 Task: Create a due date automation trigger when advanced on, 2 days after a card is due add fields without custom field "Resume" set to a date not in this month at 11:00 AM.
Action: Mouse moved to (816, 240)
Screenshot: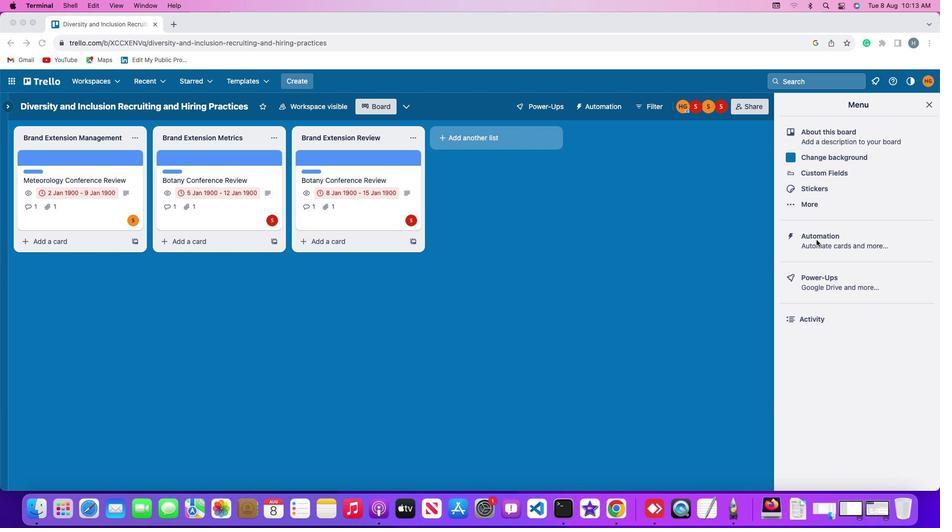 
Action: Mouse pressed left at (816, 240)
Screenshot: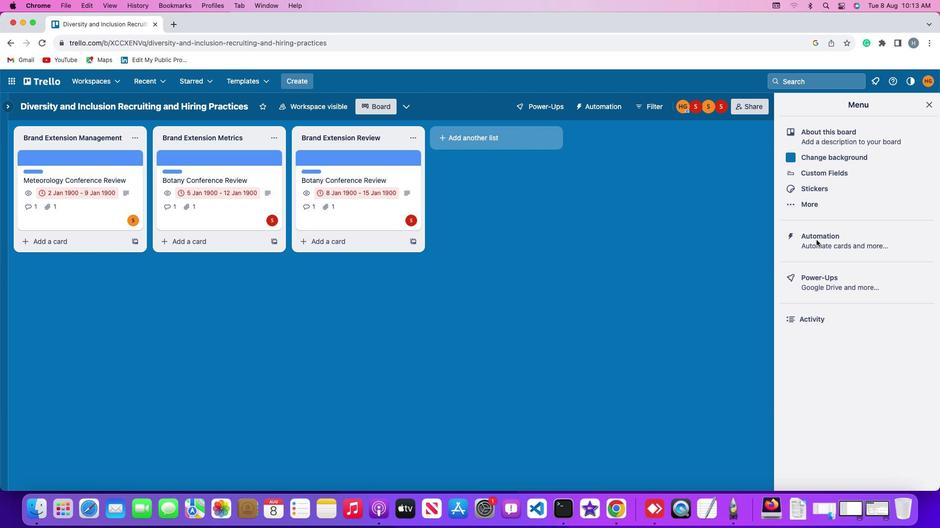 
Action: Mouse pressed left at (816, 240)
Screenshot: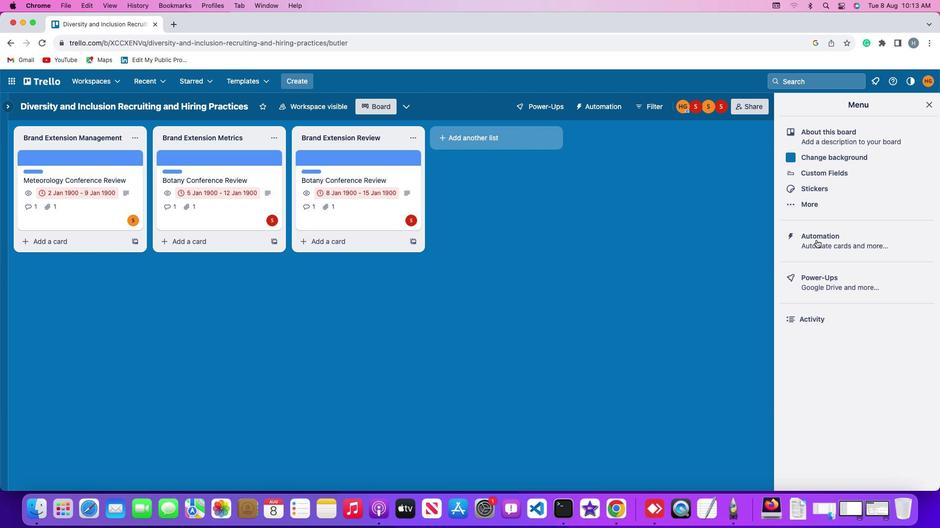
Action: Mouse moved to (66, 233)
Screenshot: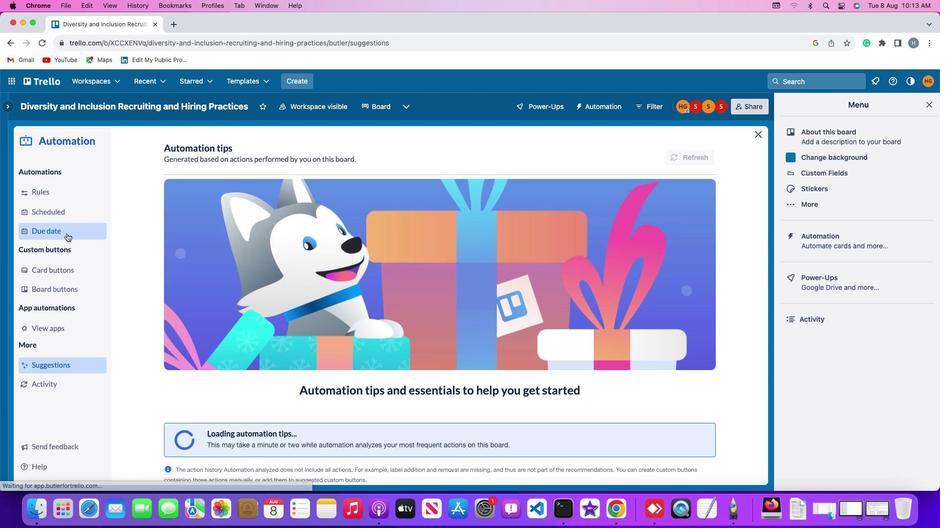 
Action: Mouse pressed left at (66, 233)
Screenshot: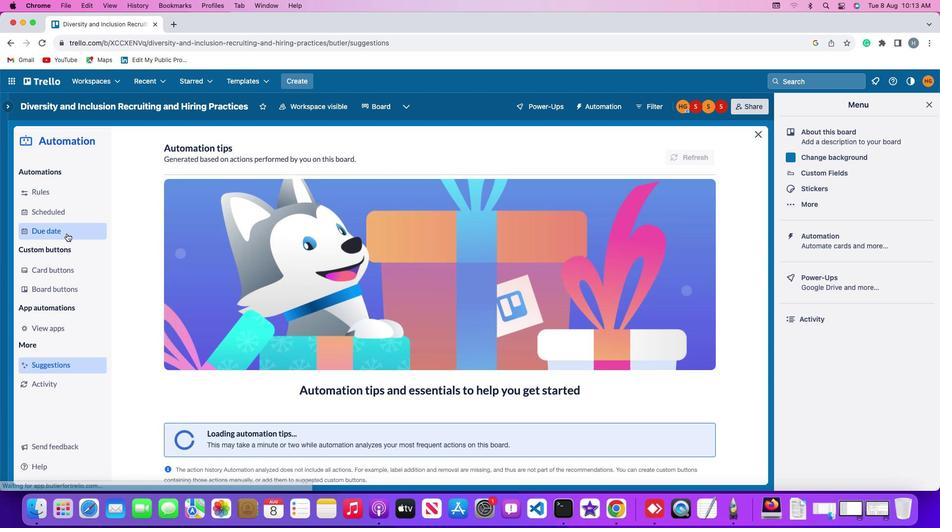 
Action: Mouse moved to (648, 150)
Screenshot: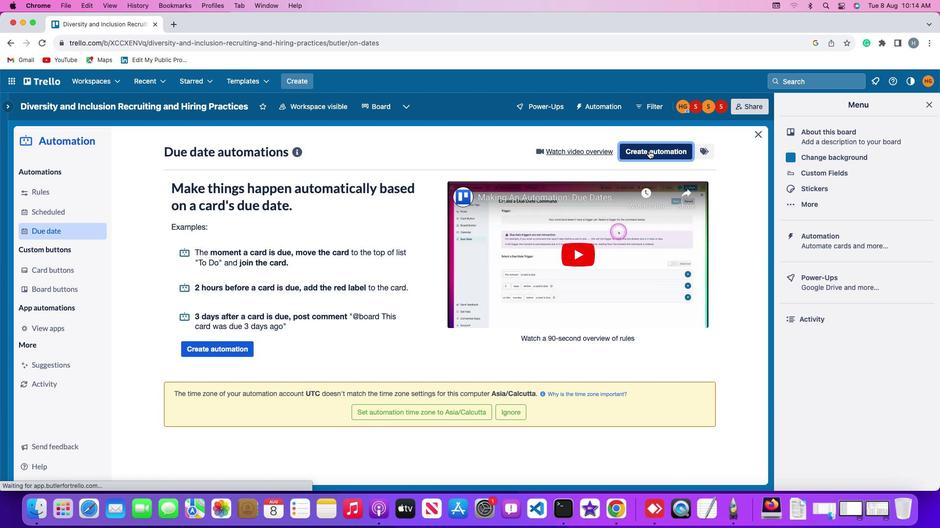 
Action: Mouse pressed left at (648, 150)
Screenshot: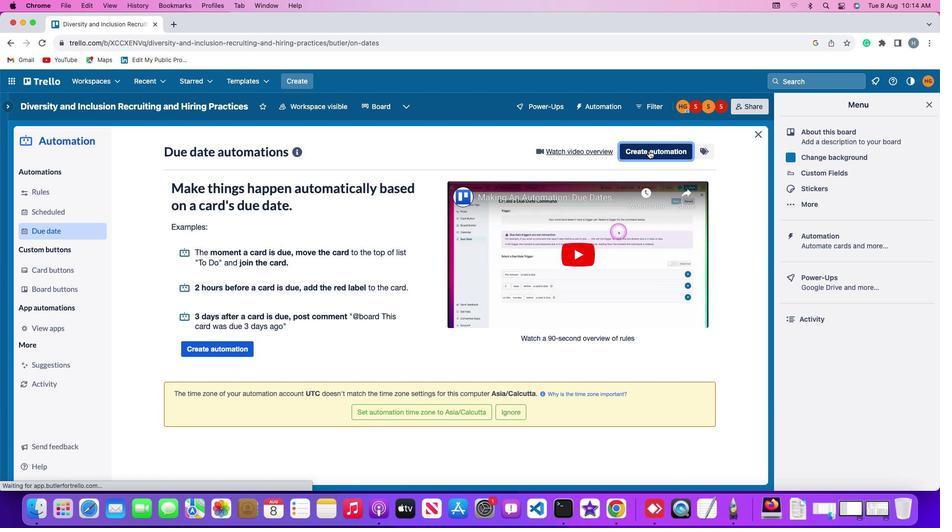 
Action: Mouse moved to (269, 244)
Screenshot: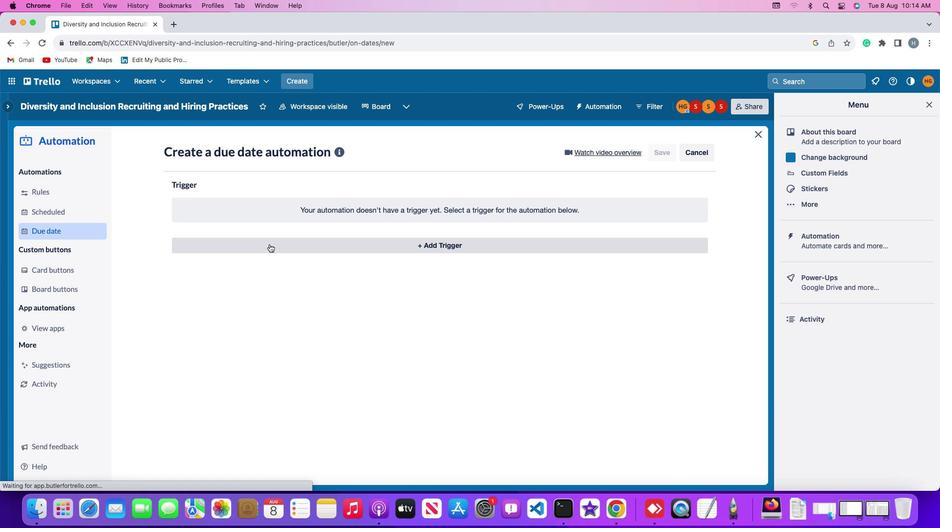 
Action: Mouse pressed left at (269, 244)
Screenshot: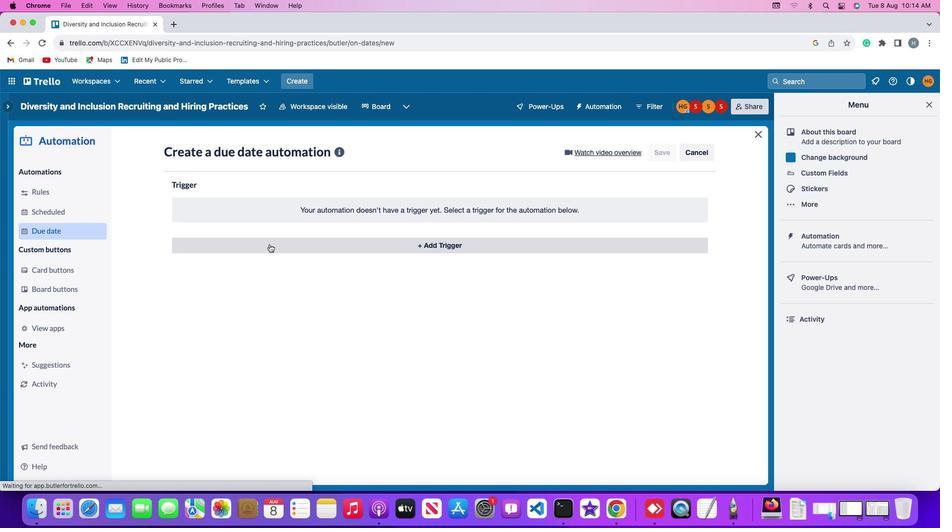 
Action: Mouse moved to (188, 392)
Screenshot: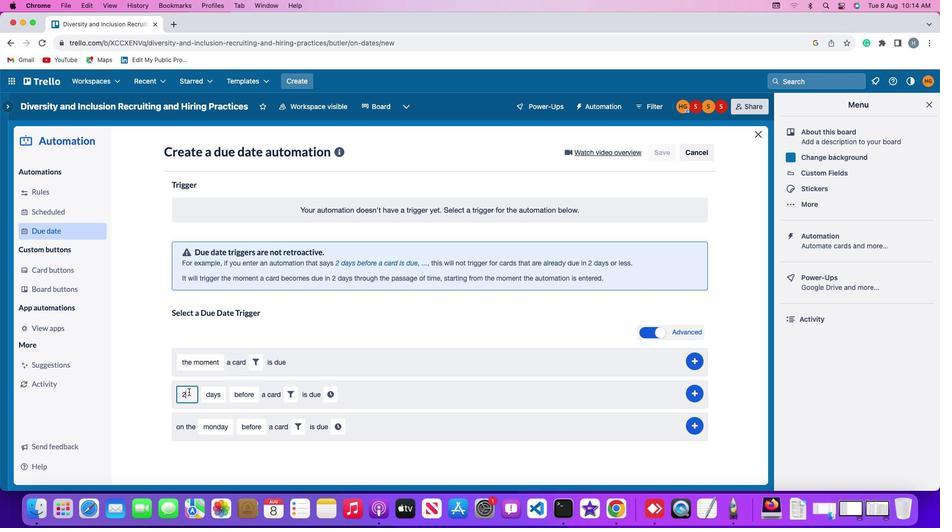 
Action: Mouse pressed left at (188, 392)
Screenshot: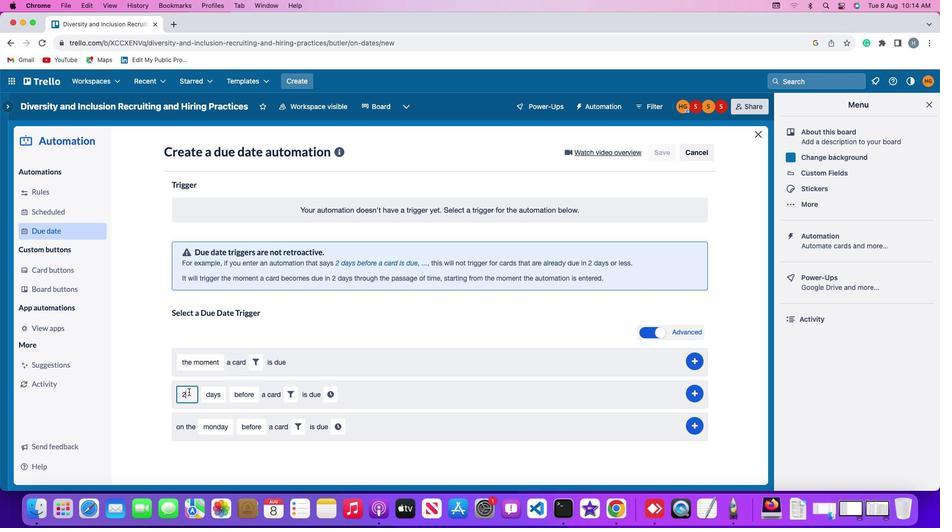 
Action: Mouse moved to (188, 392)
Screenshot: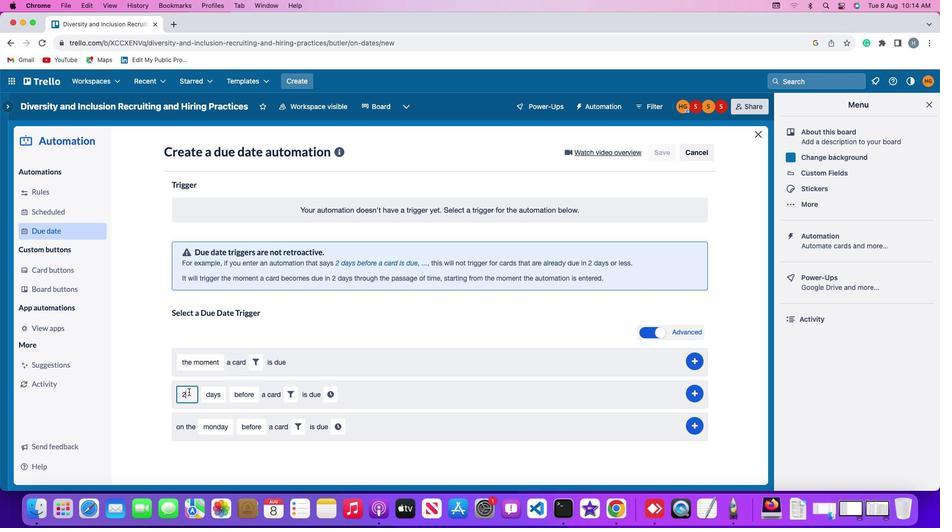 
Action: Key pressed Key.backspace
Screenshot: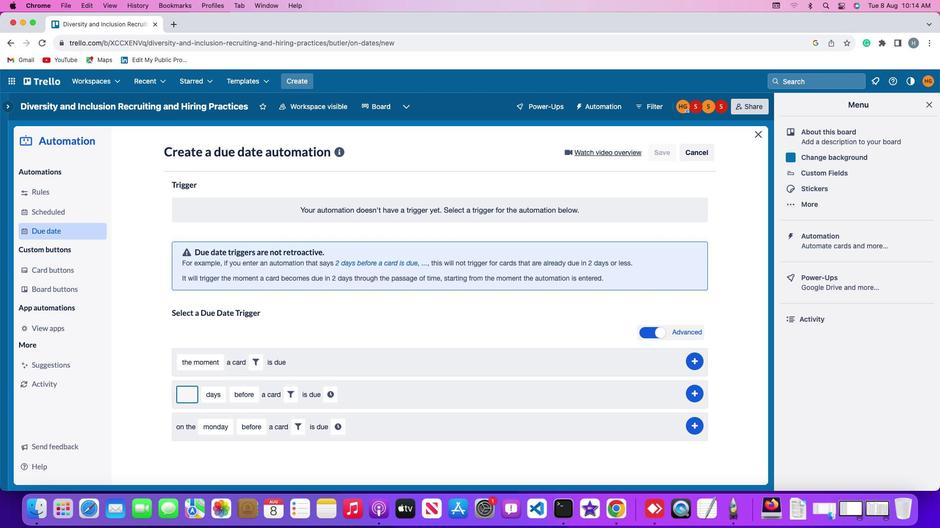 
Action: Mouse moved to (189, 394)
Screenshot: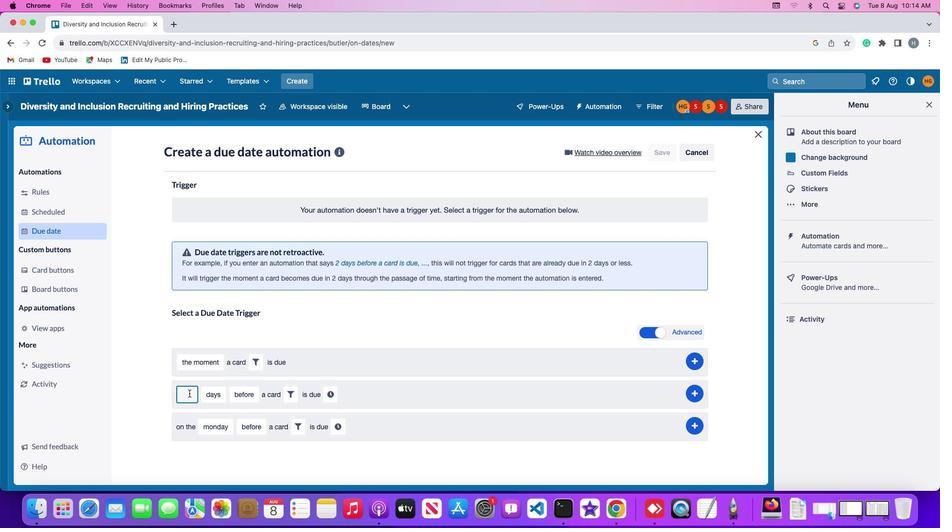 
Action: Key pressed '2'
Screenshot: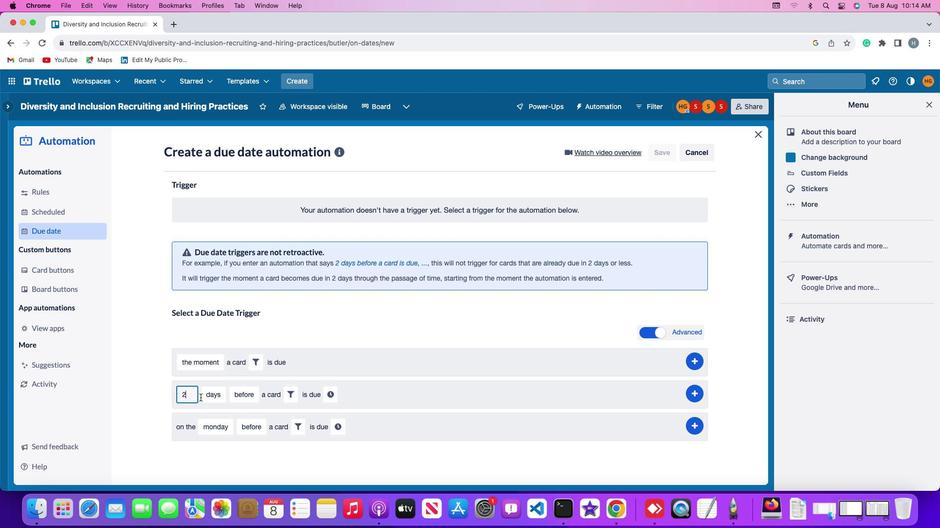 
Action: Mouse moved to (219, 397)
Screenshot: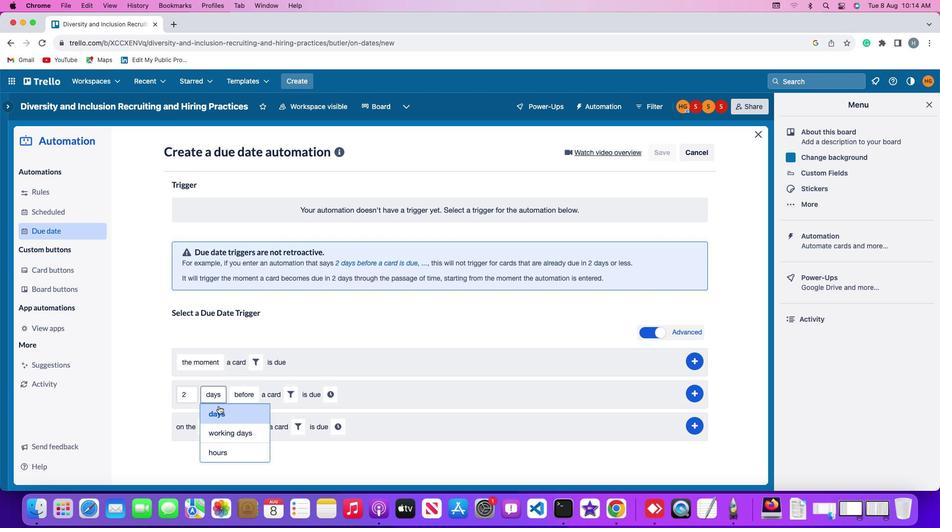
Action: Mouse pressed left at (219, 397)
Screenshot: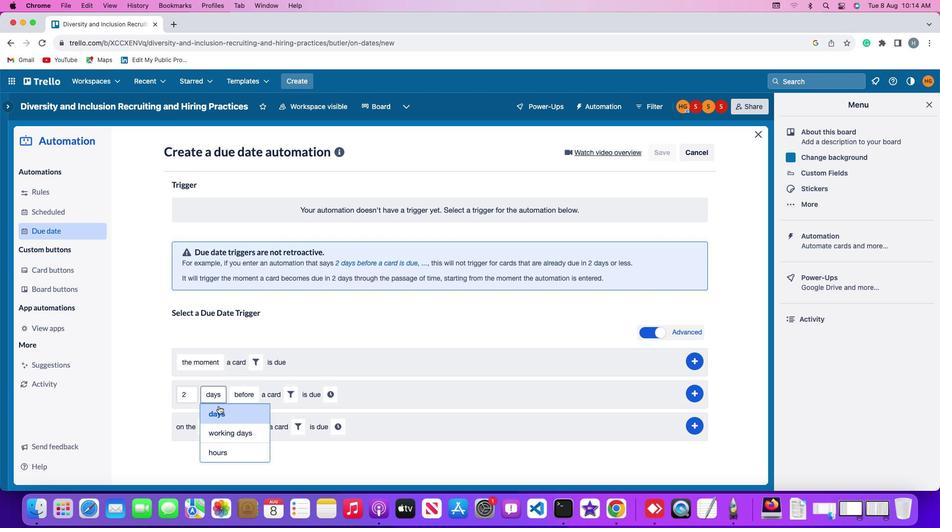 
Action: Mouse moved to (218, 418)
Screenshot: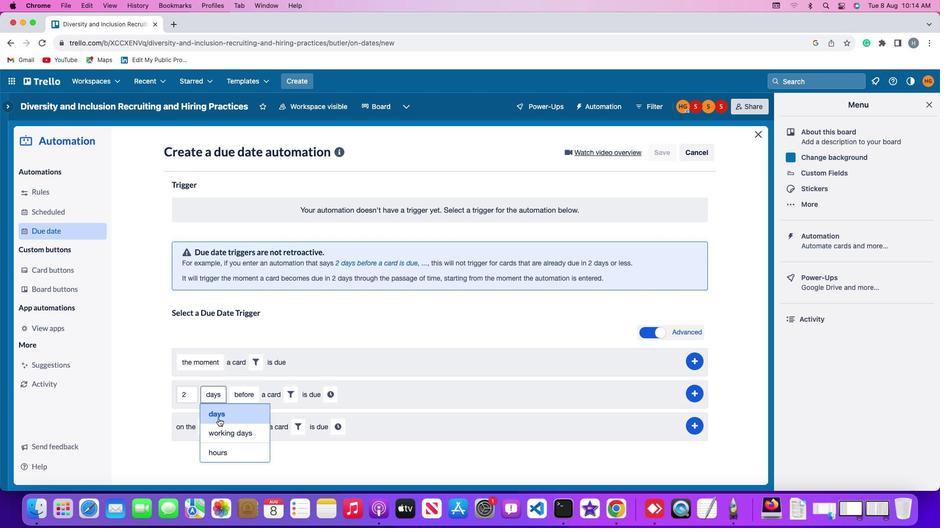 
Action: Mouse pressed left at (218, 418)
Screenshot: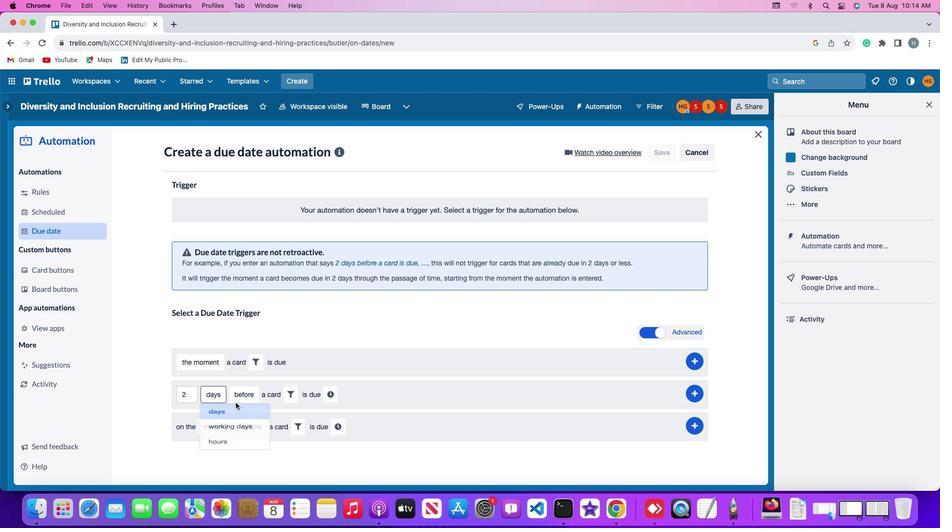 
Action: Mouse moved to (240, 398)
Screenshot: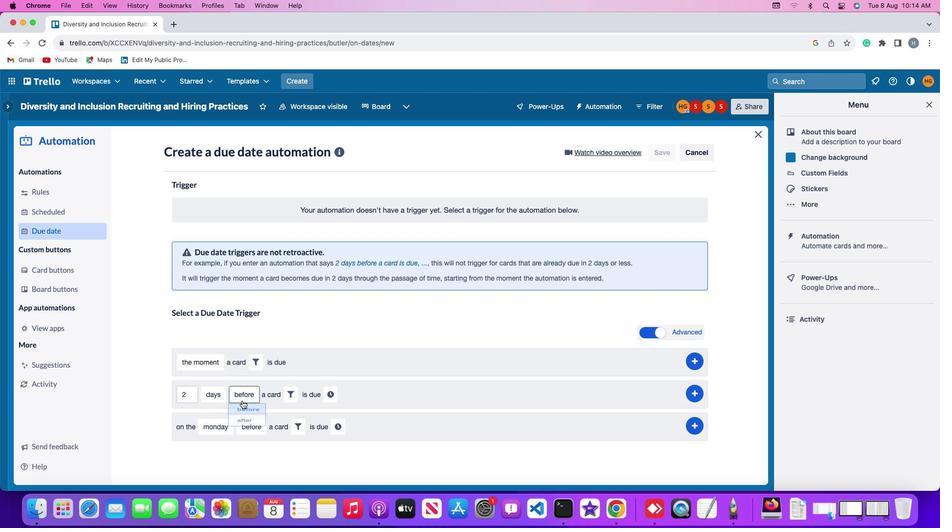 
Action: Mouse pressed left at (240, 398)
Screenshot: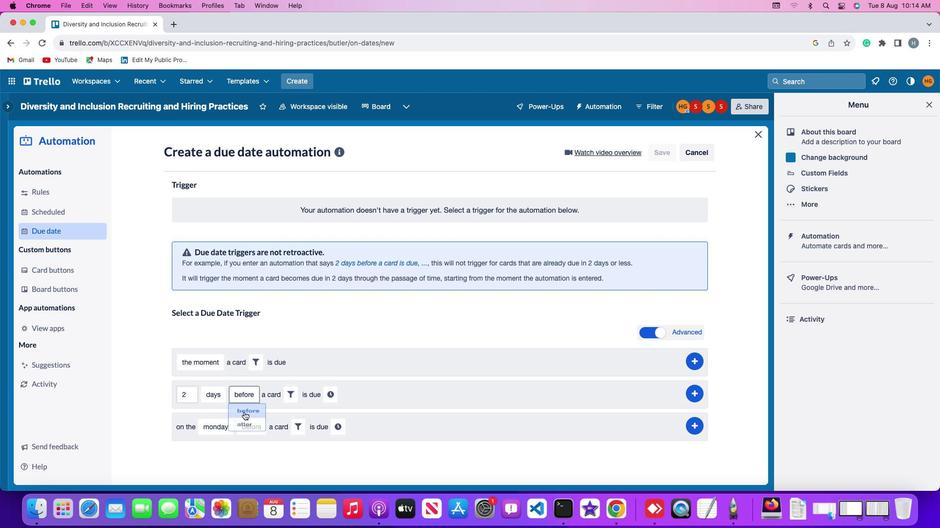 
Action: Mouse moved to (246, 432)
Screenshot: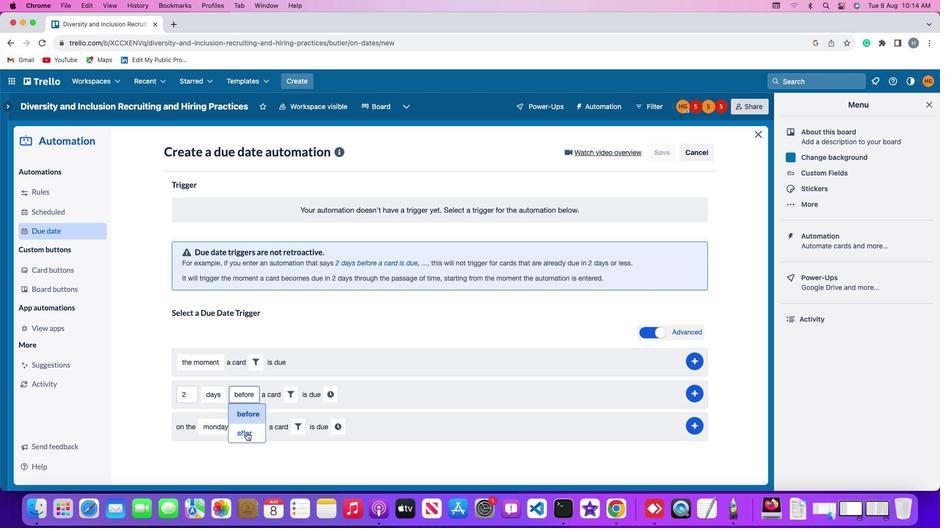 
Action: Mouse pressed left at (246, 432)
Screenshot: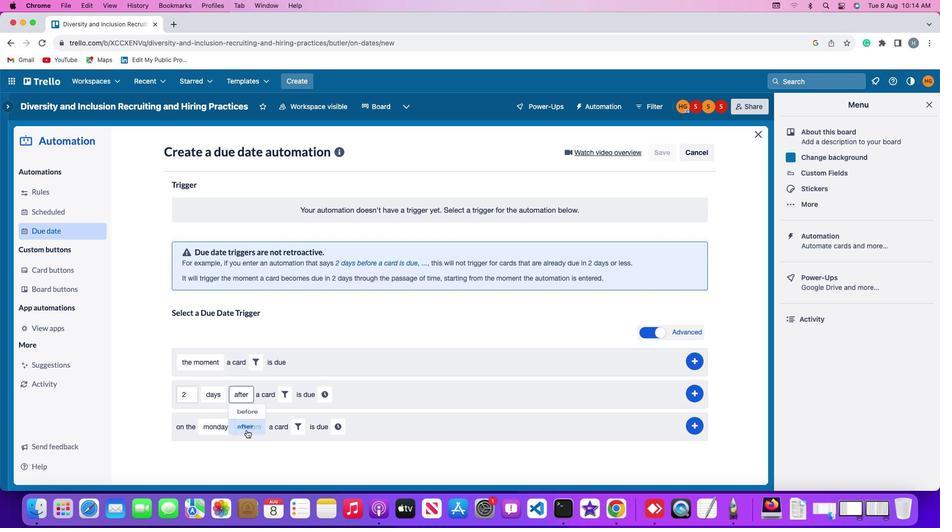 
Action: Mouse moved to (365, 399)
Screenshot: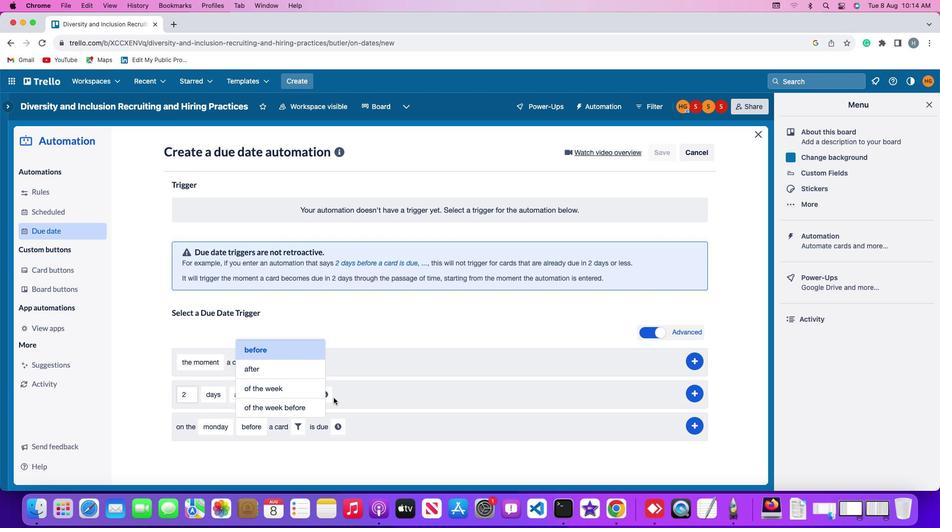 
Action: Mouse pressed left at (365, 399)
Screenshot: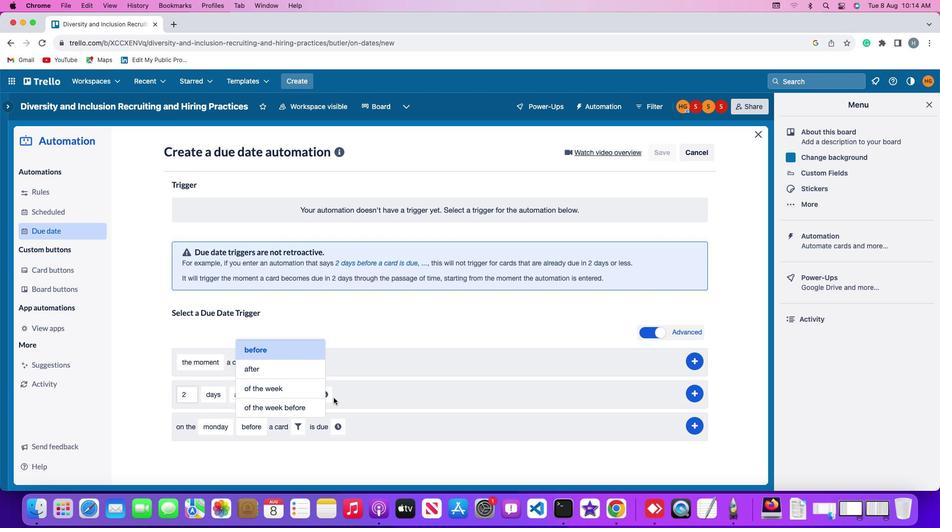 
Action: Mouse moved to (287, 395)
Screenshot: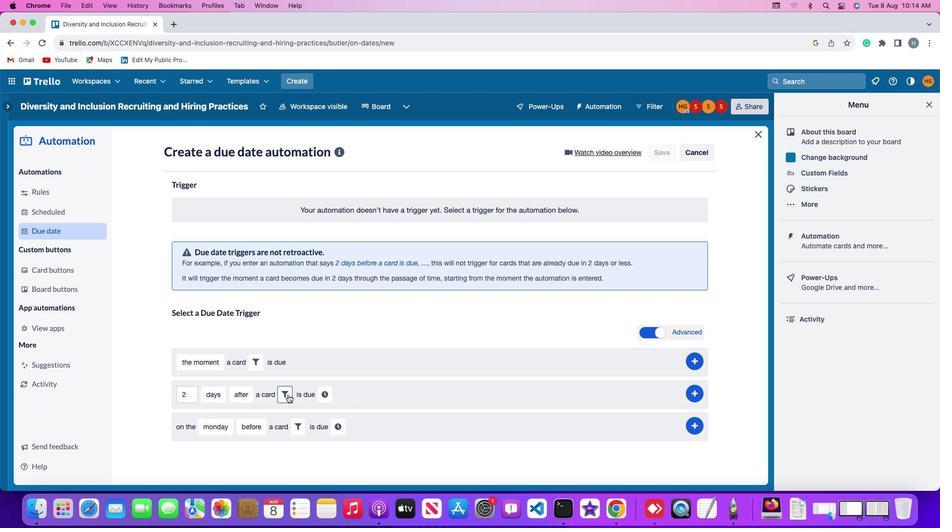 
Action: Mouse pressed left at (287, 395)
Screenshot: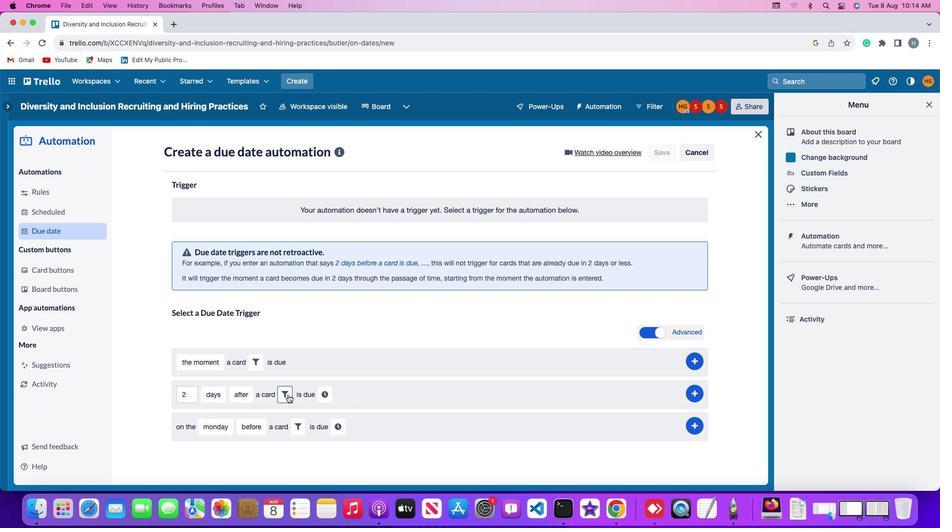 
Action: Mouse moved to (453, 420)
Screenshot: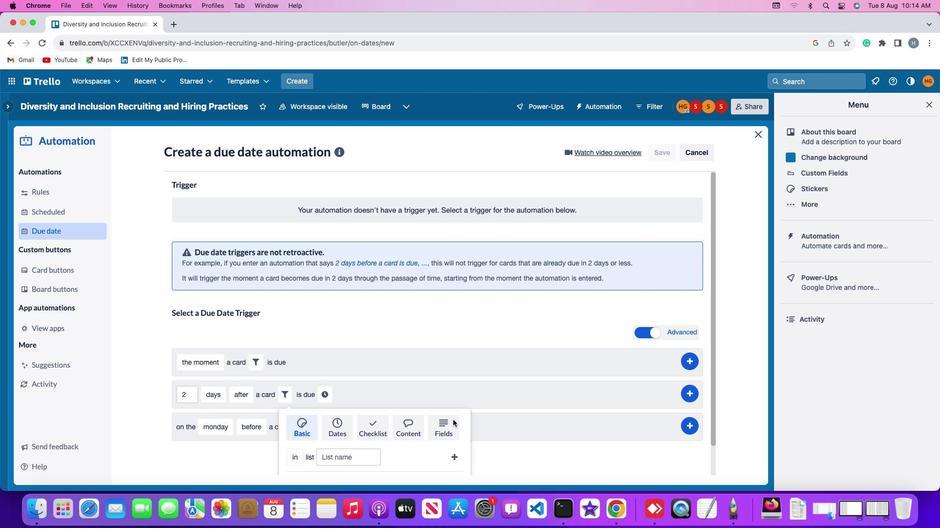 
Action: Mouse pressed left at (453, 420)
Screenshot: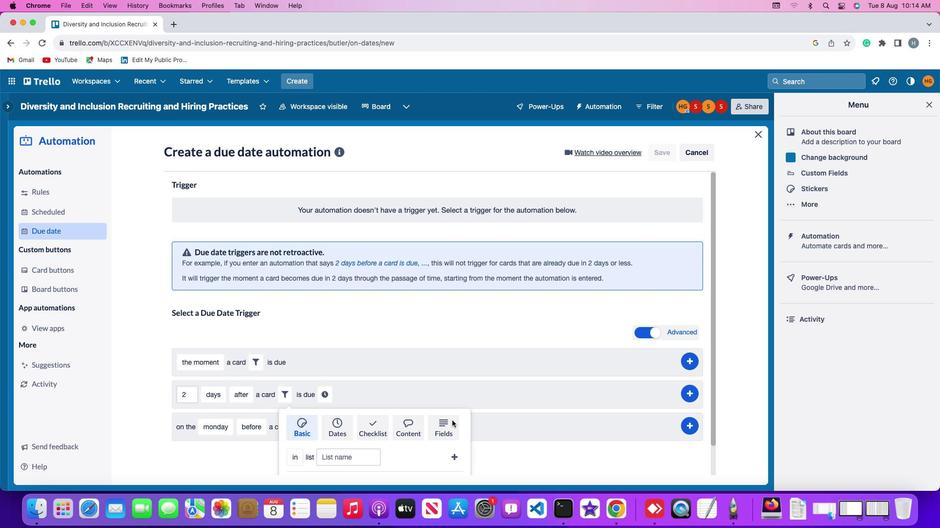 
Action: Mouse moved to (249, 458)
Screenshot: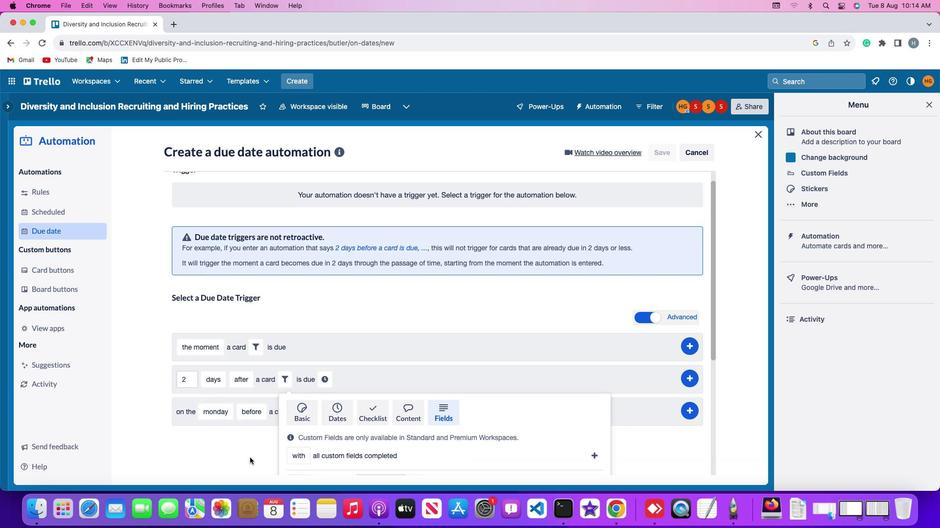 
Action: Mouse scrolled (249, 458) with delta (0, 0)
Screenshot: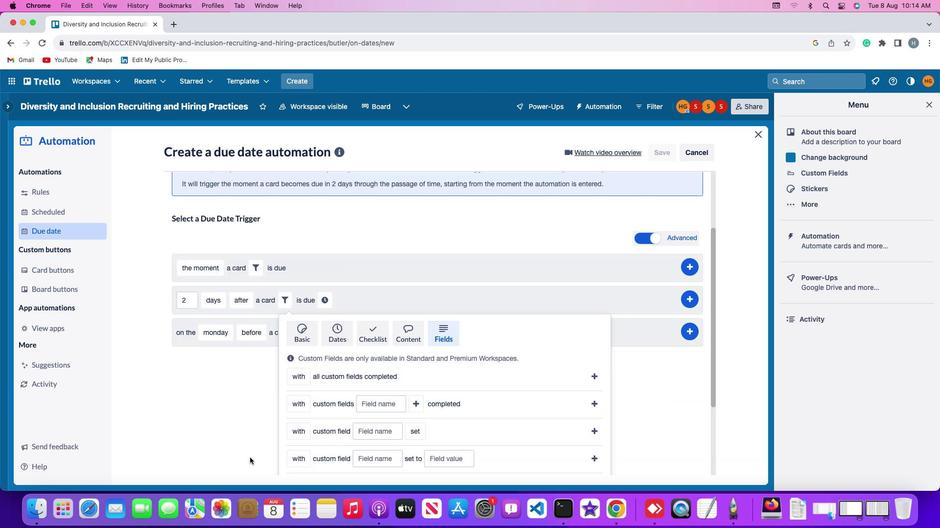 
Action: Mouse scrolled (249, 458) with delta (0, 0)
Screenshot: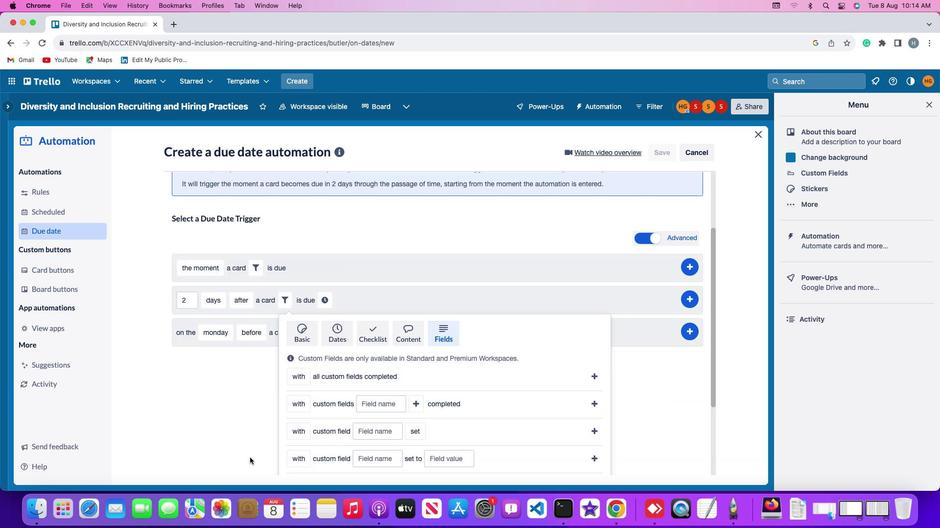 
Action: Mouse scrolled (249, 458) with delta (0, -1)
Screenshot: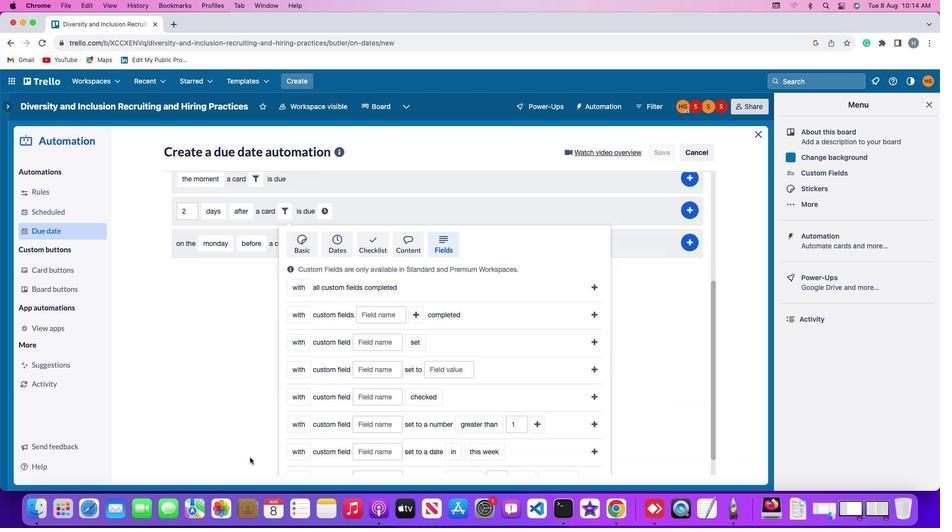 
Action: Mouse scrolled (249, 458) with delta (0, -2)
Screenshot: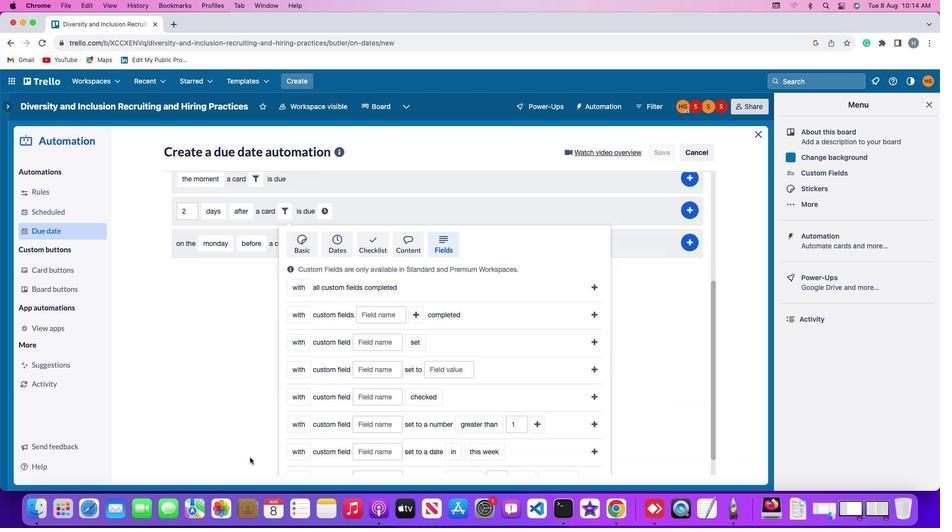 
Action: Mouse scrolled (249, 458) with delta (0, -2)
Screenshot: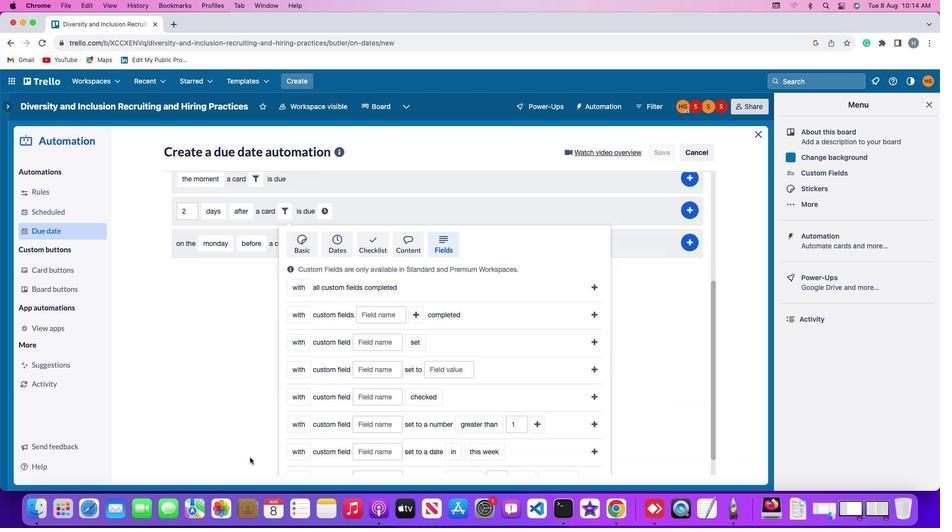 
Action: Mouse scrolled (249, 458) with delta (0, -3)
Screenshot: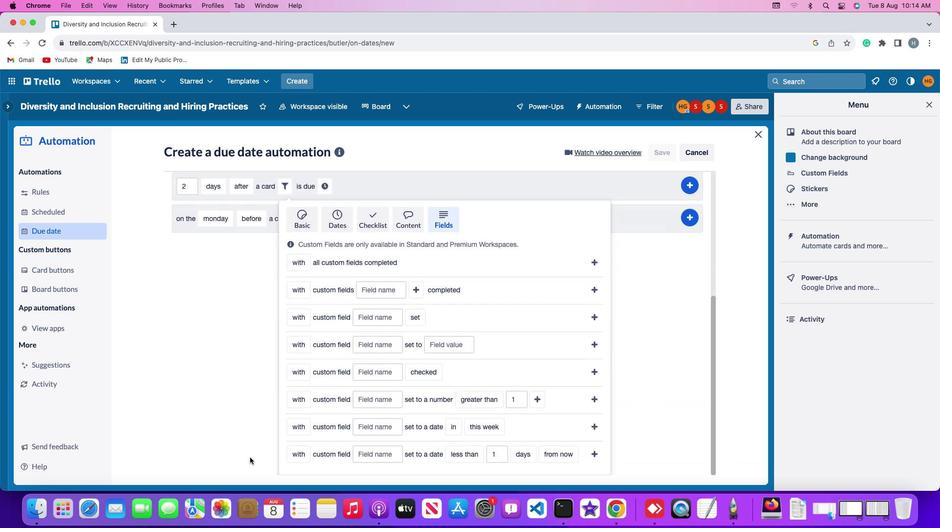 
Action: Mouse scrolled (249, 458) with delta (0, -3)
Screenshot: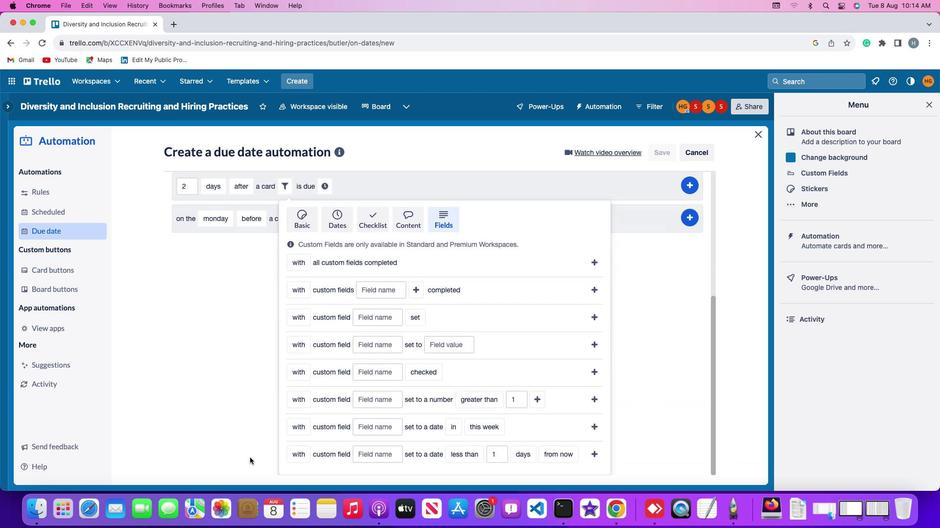
Action: Mouse scrolled (249, 458) with delta (0, 0)
Screenshot: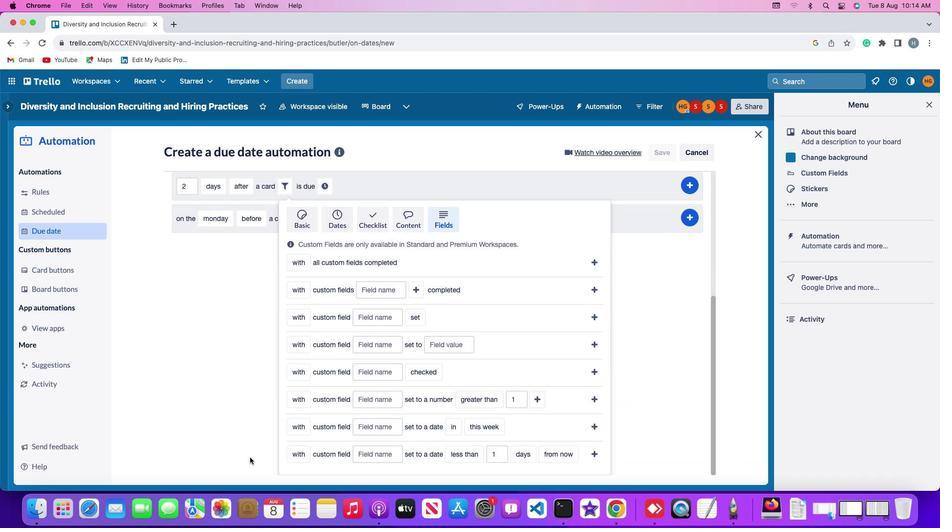
Action: Mouse scrolled (249, 458) with delta (0, 0)
Screenshot: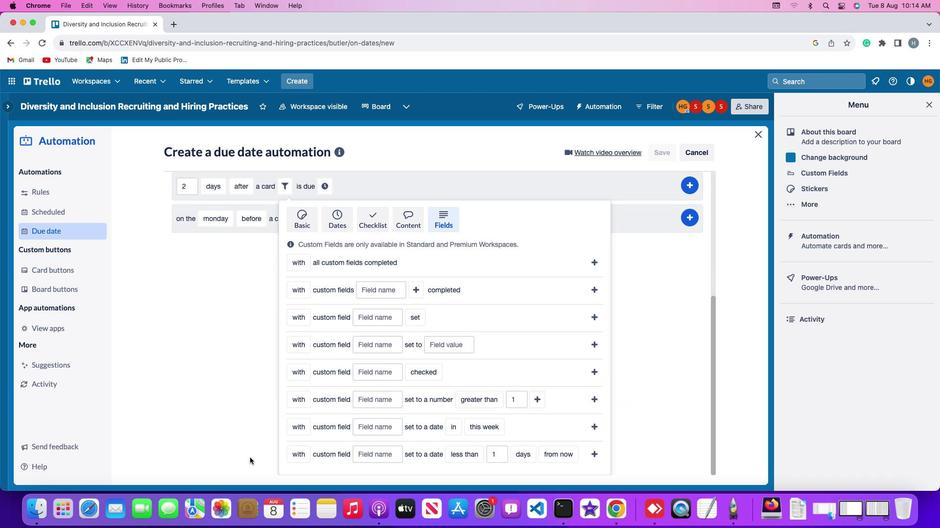 
Action: Mouse scrolled (249, 458) with delta (0, -1)
Screenshot: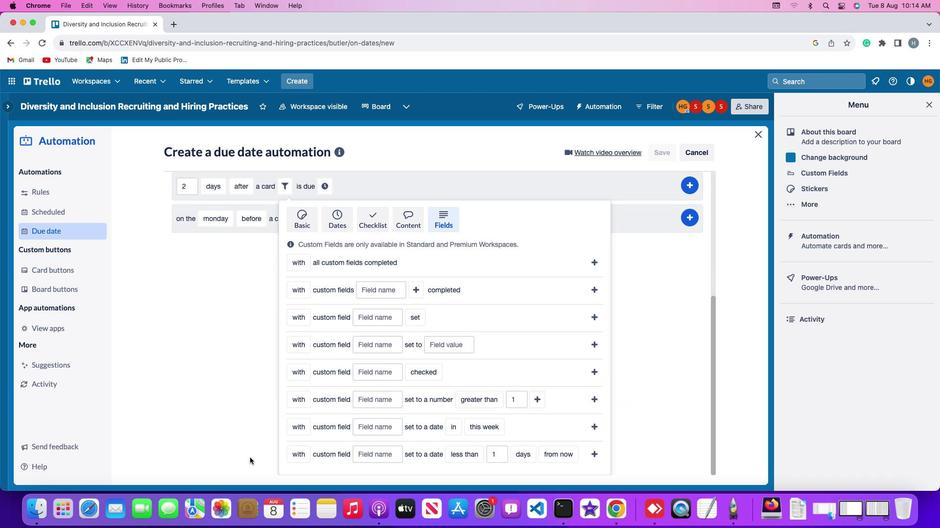 
Action: Mouse scrolled (249, 458) with delta (0, -2)
Screenshot: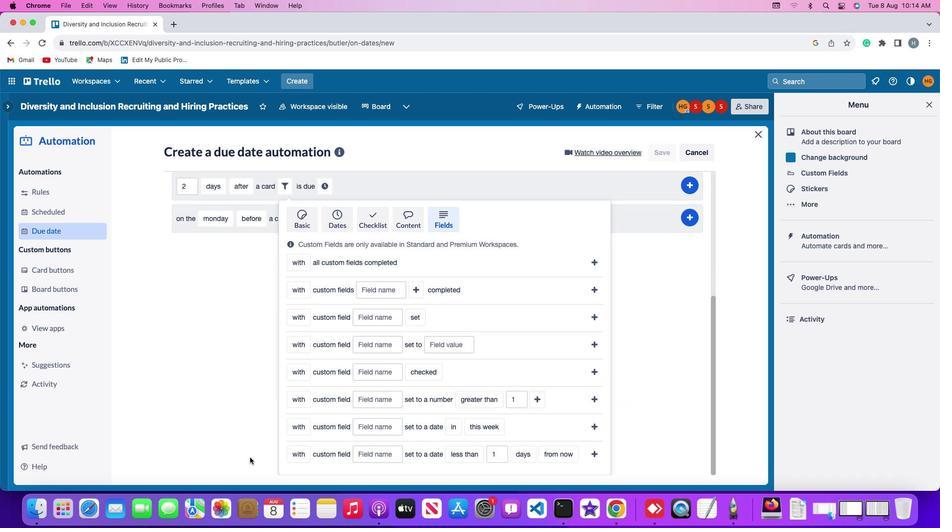 
Action: Mouse moved to (296, 426)
Screenshot: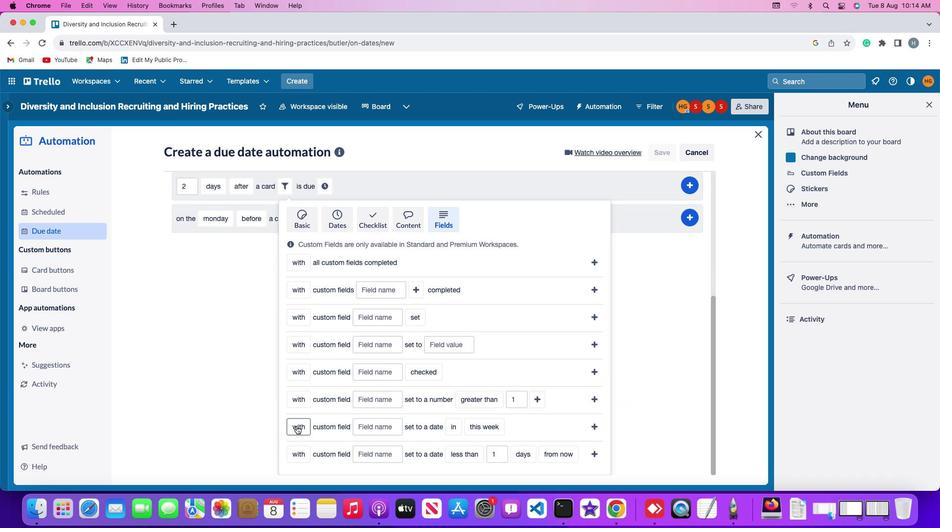 
Action: Mouse pressed left at (296, 426)
Screenshot: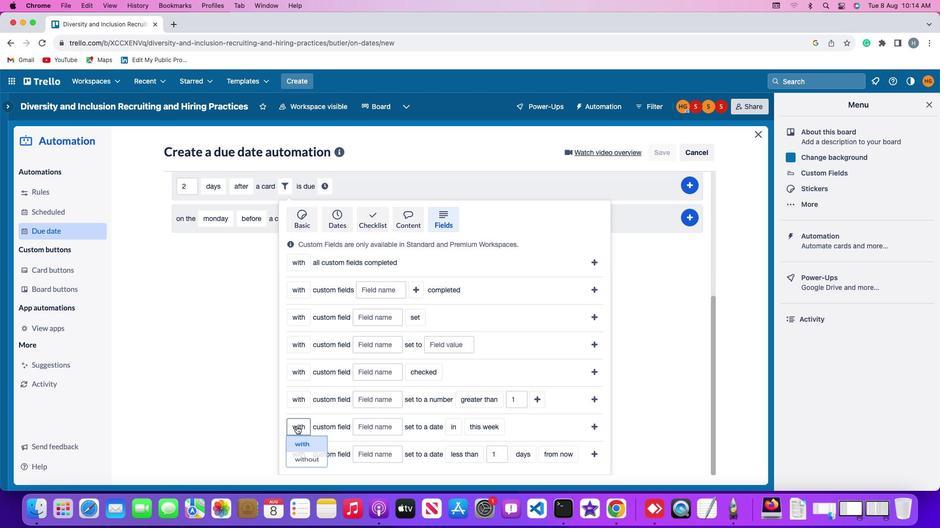 
Action: Mouse moved to (302, 462)
Screenshot: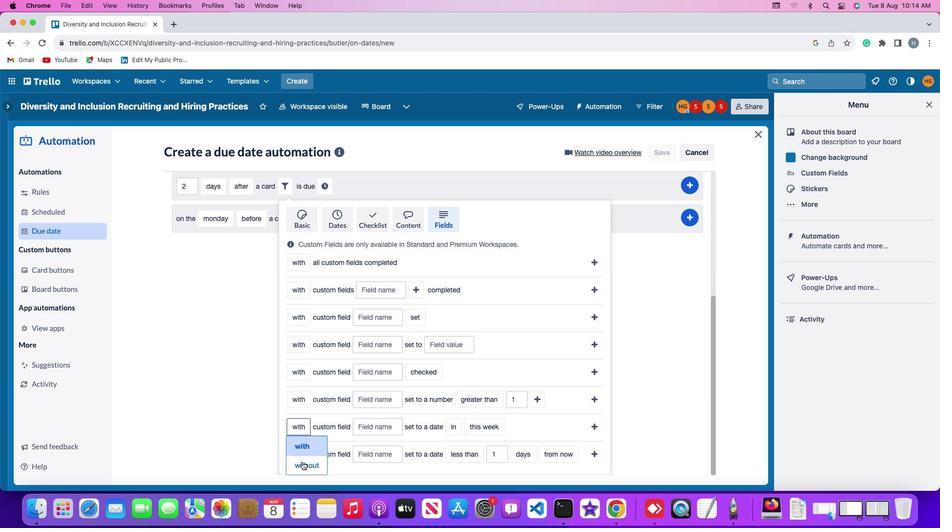 
Action: Mouse pressed left at (302, 462)
Screenshot: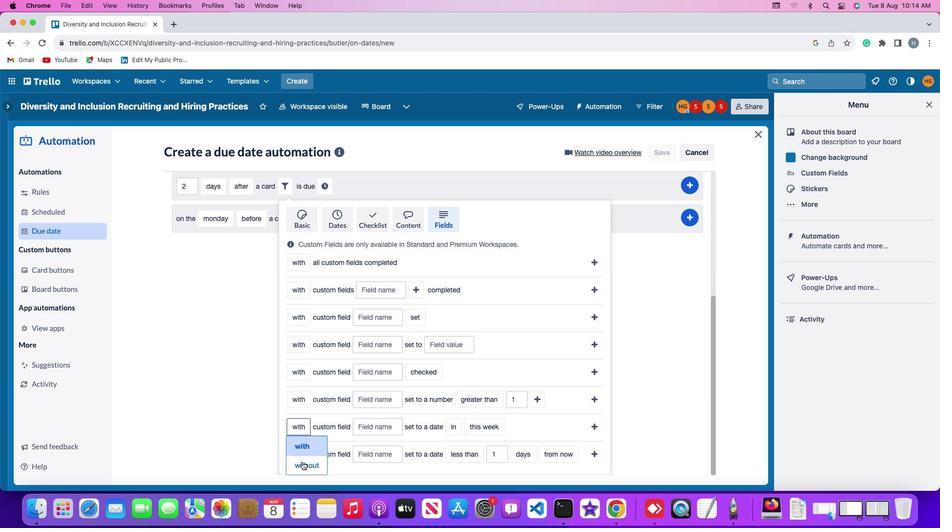 
Action: Mouse moved to (389, 431)
Screenshot: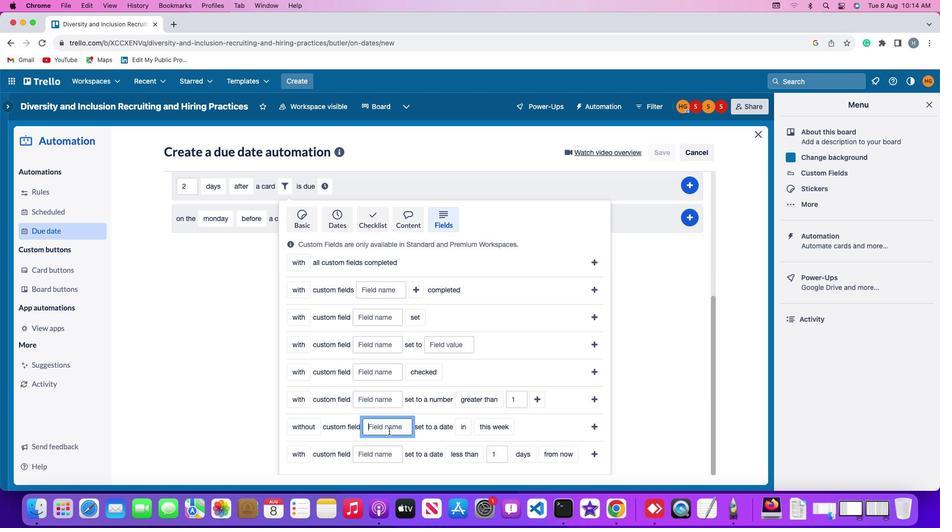 
Action: Mouse pressed left at (389, 431)
Screenshot: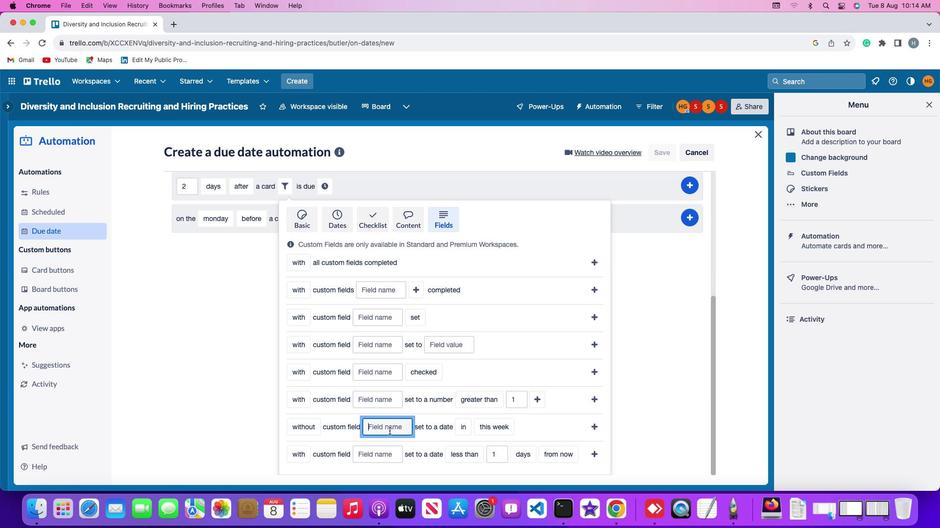 
Action: Mouse moved to (389, 431)
Screenshot: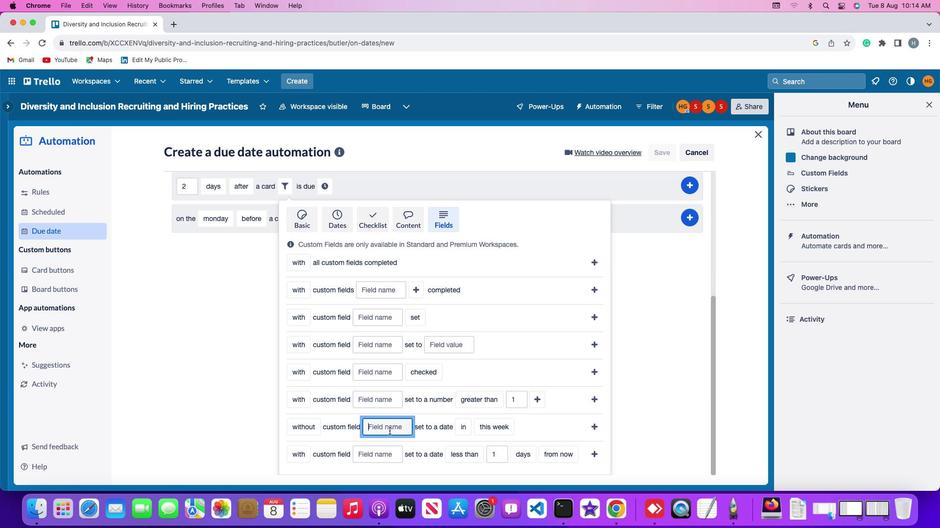 
Action: Key pressed Key.shift'R''e''s''u''m''e'
Screenshot: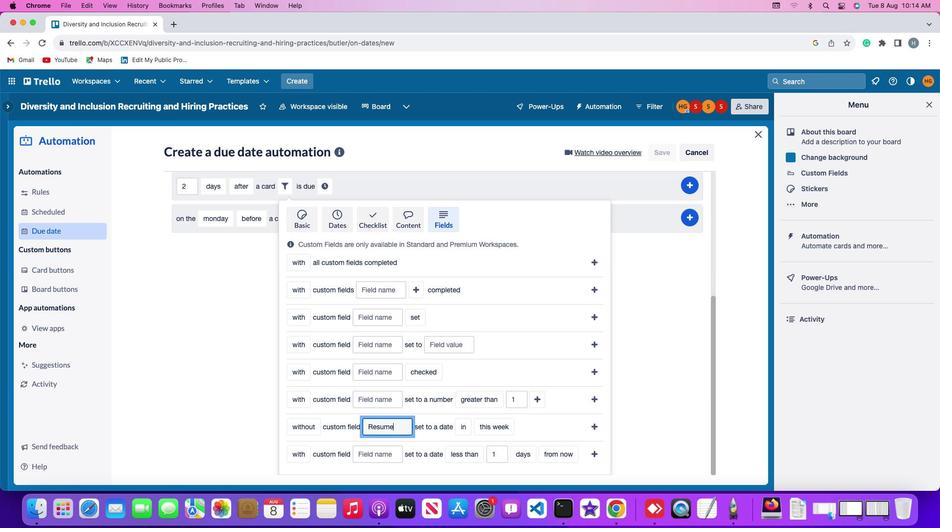 
Action: Mouse moved to (460, 427)
Screenshot: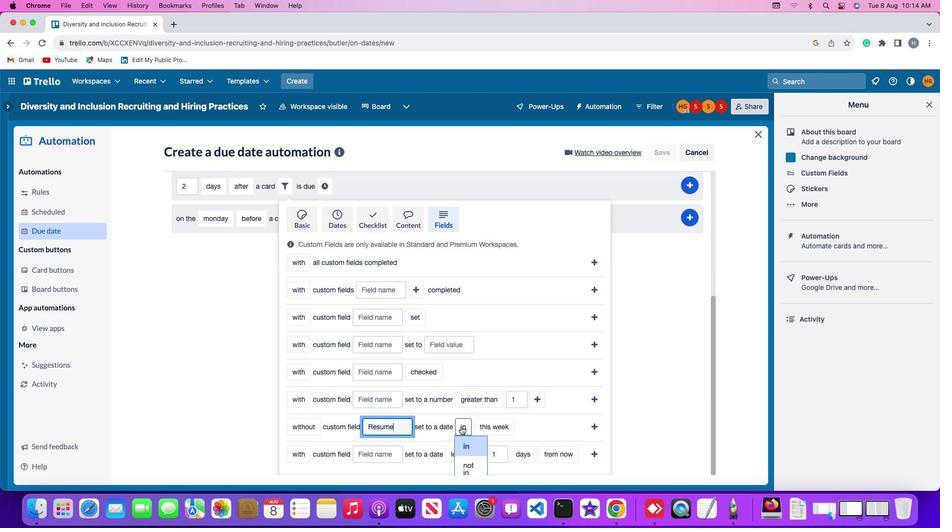 
Action: Mouse pressed left at (460, 427)
Screenshot: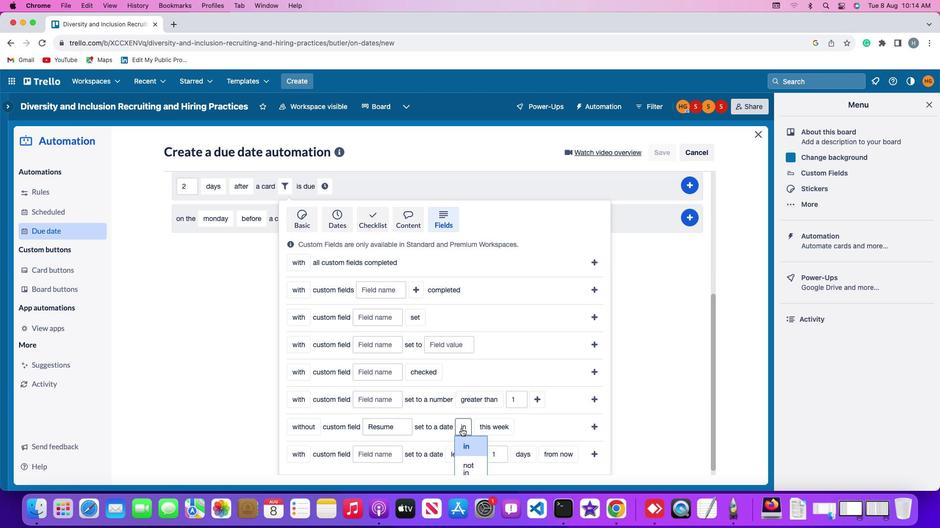 
Action: Mouse moved to (464, 466)
Screenshot: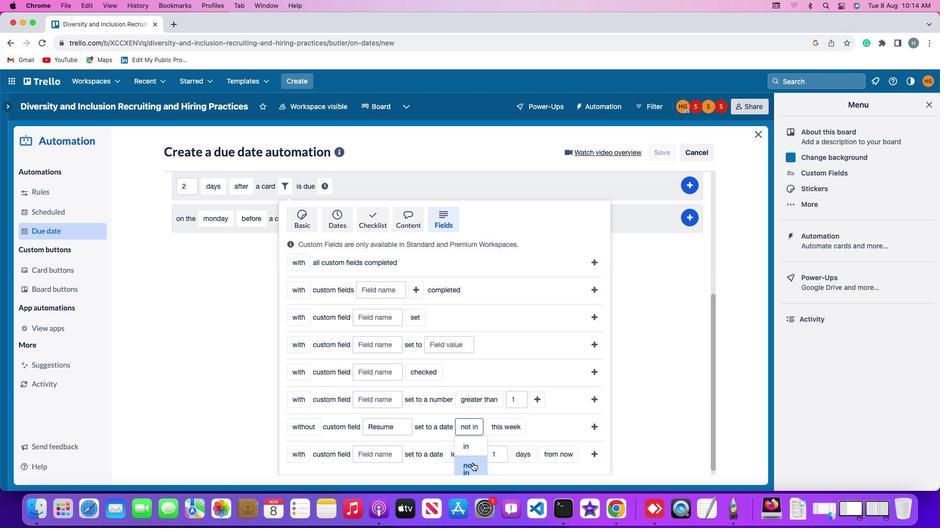 
Action: Mouse pressed left at (464, 466)
Screenshot: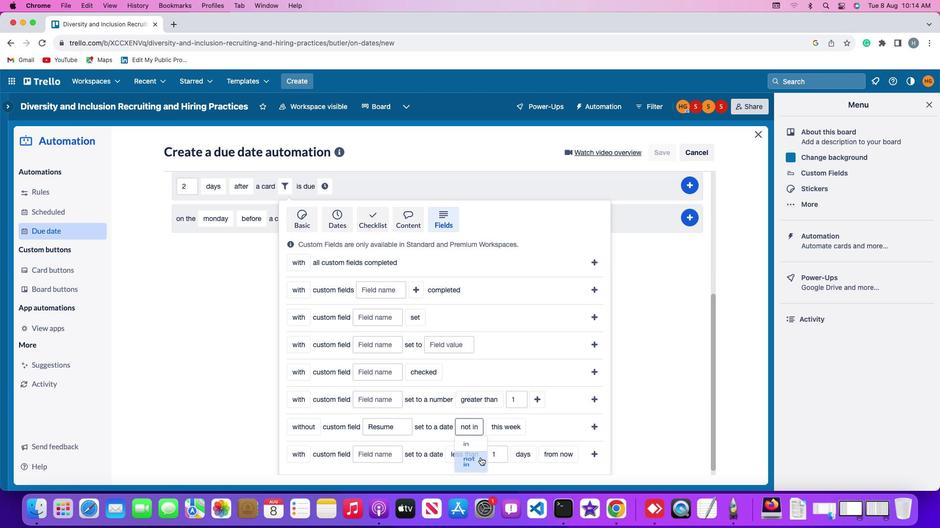 
Action: Mouse moved to (500, 431)
Screenshot: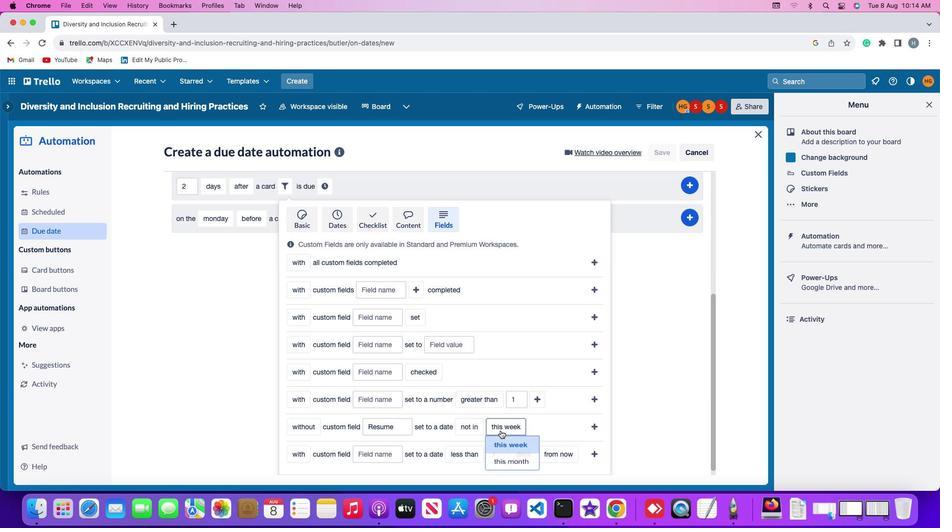 
Action: Mouse pressed left at (500, 431)
Screenshot: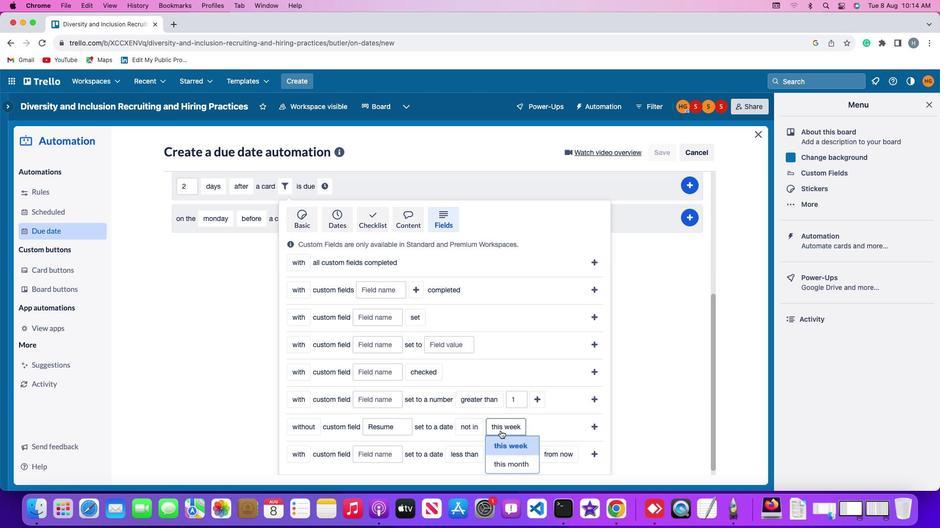 
Action: Mouse moved to (514, 464)
Screenshot: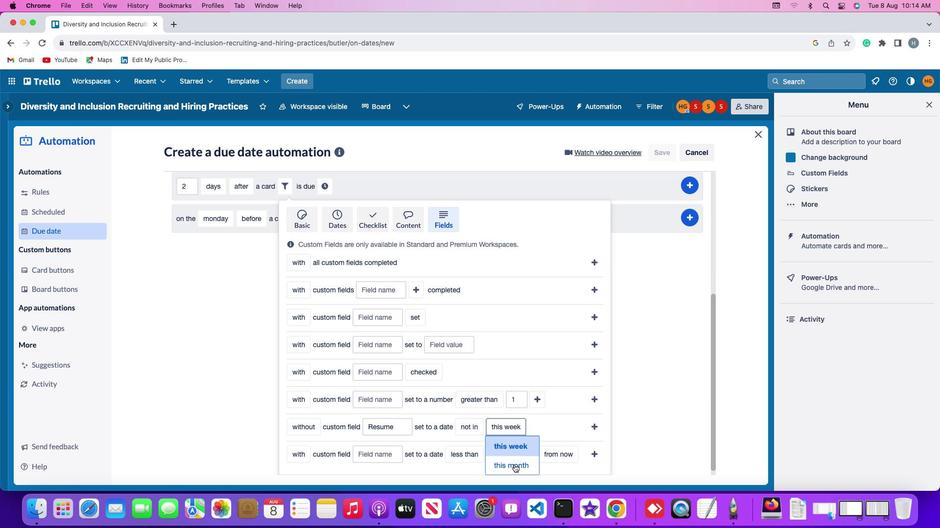 
Action: Mouse pressed left at (514, 464)
Screenshot: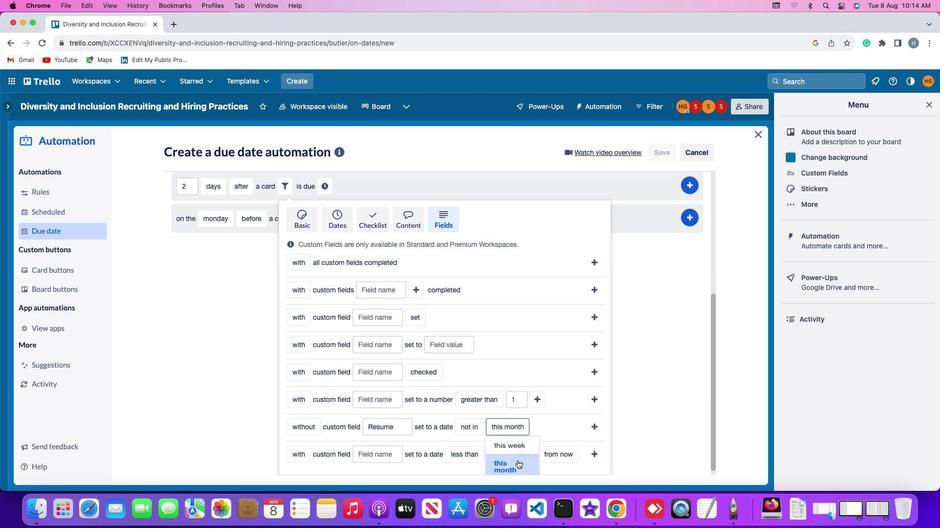 
Action: Mouse moved to (595, 426)
Screenshot: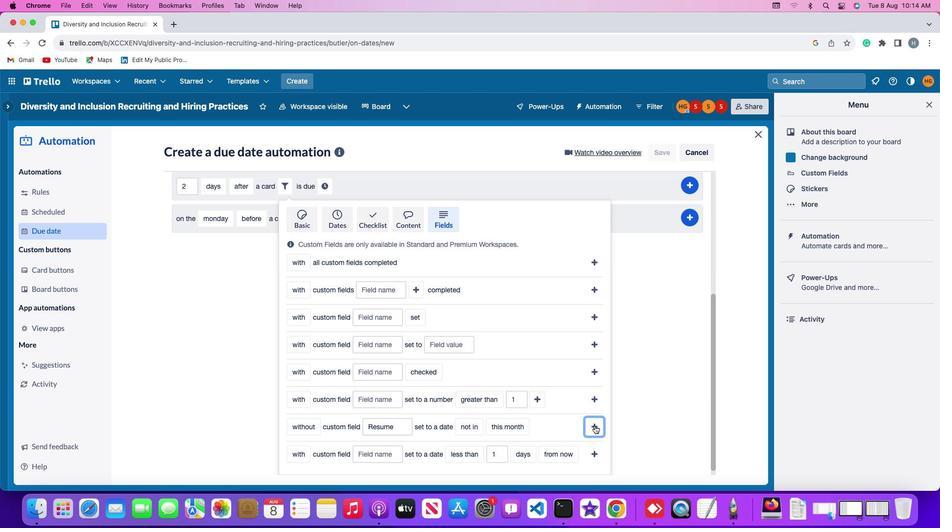 
Action: Mouse pressed left at (595, 426)
Screenshot: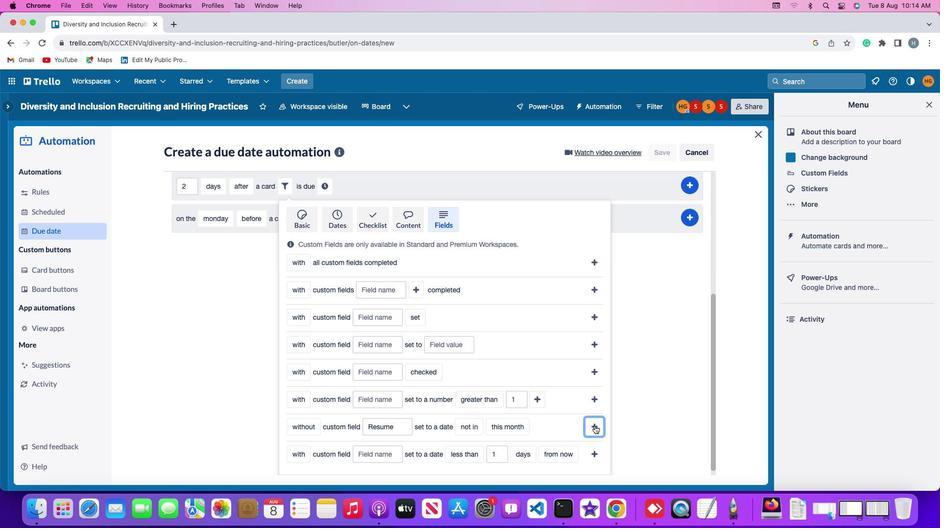 
Action: Mouse moved to (536, 393)
Screenshot: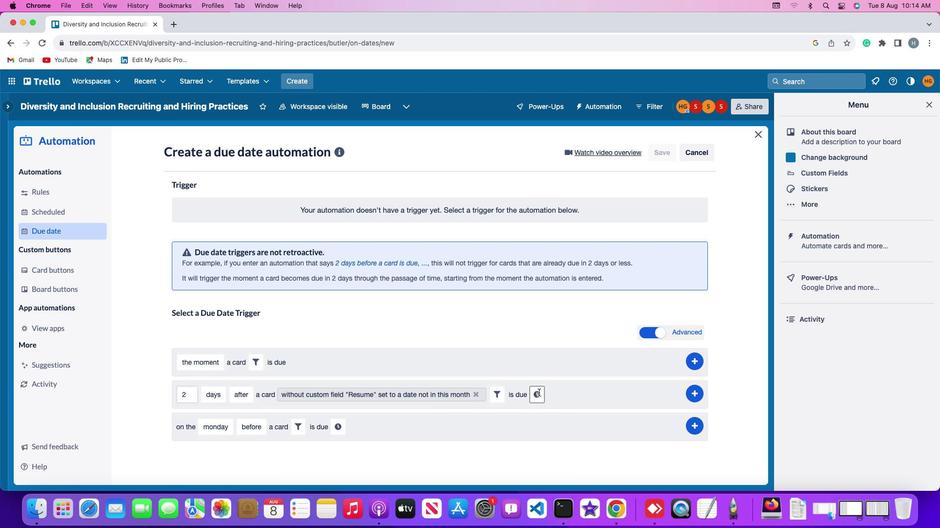 
Action: Mouse pressed left at (536, 393)
Screenshot: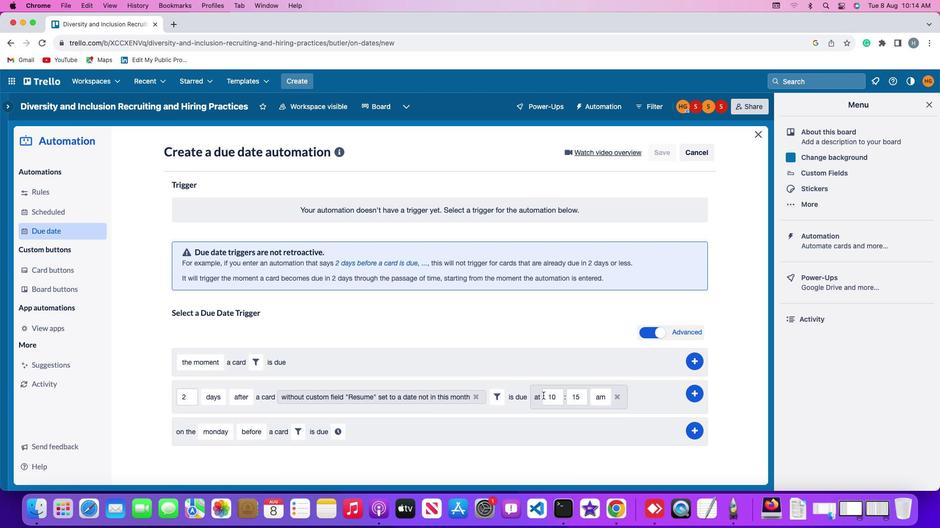 
Action: Mouse moved to (557, 398)
Screenshot: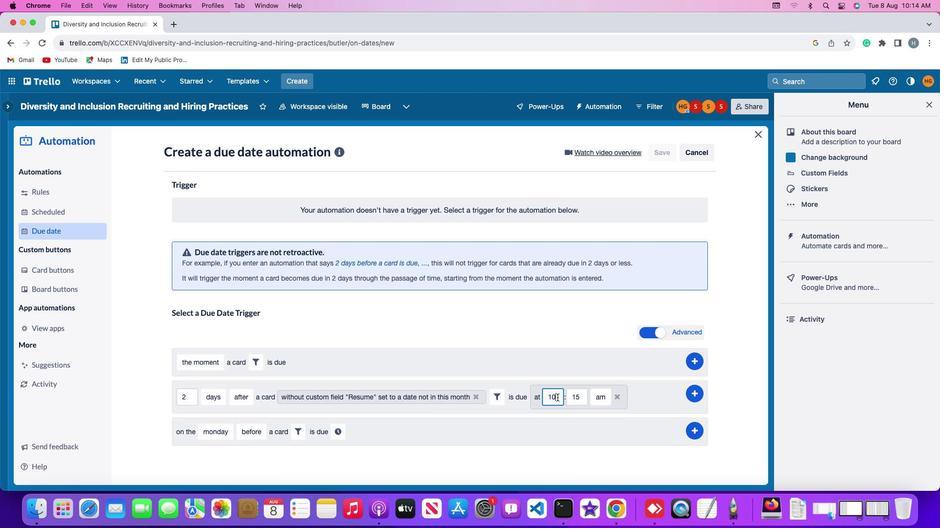
Action: Mouse pressed left at (557, 398)
Screenshot: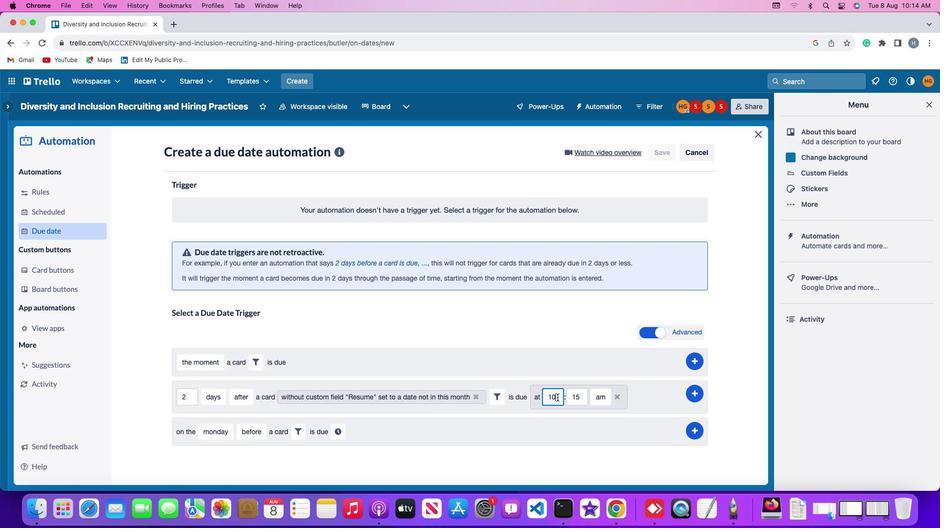 
Action: Mouse moved to (557, 397)
Screenshot: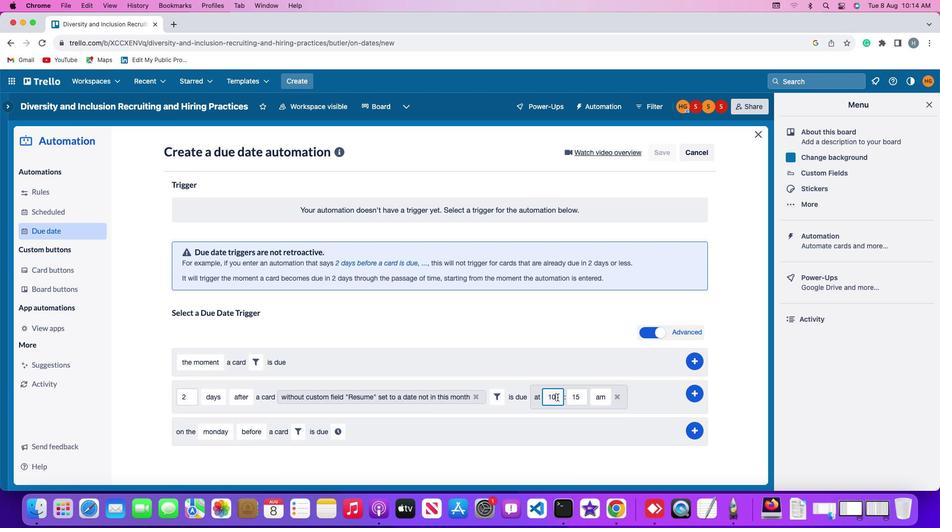 
Action: Key pressed Key.backspaceKey.backspace'1''1'
Screenshot: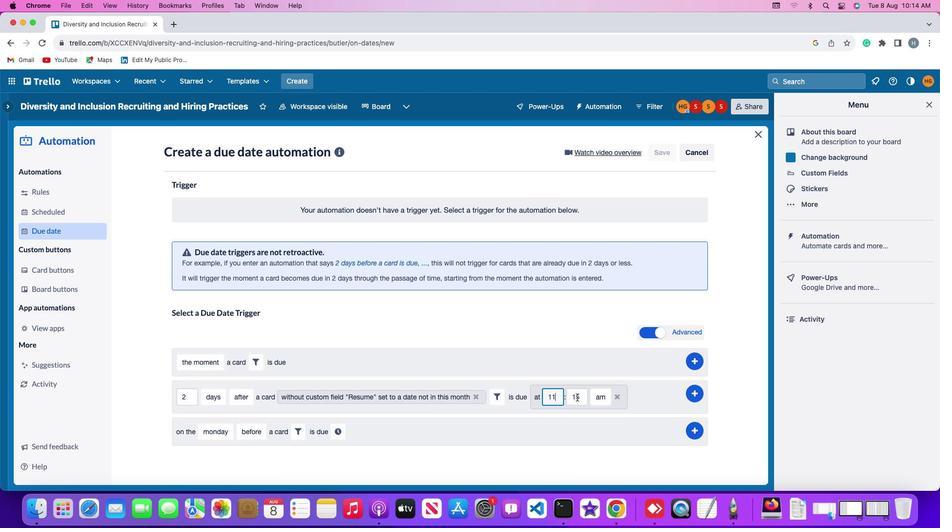 
Action: Mouse moved to (584, 395)
Screenshot: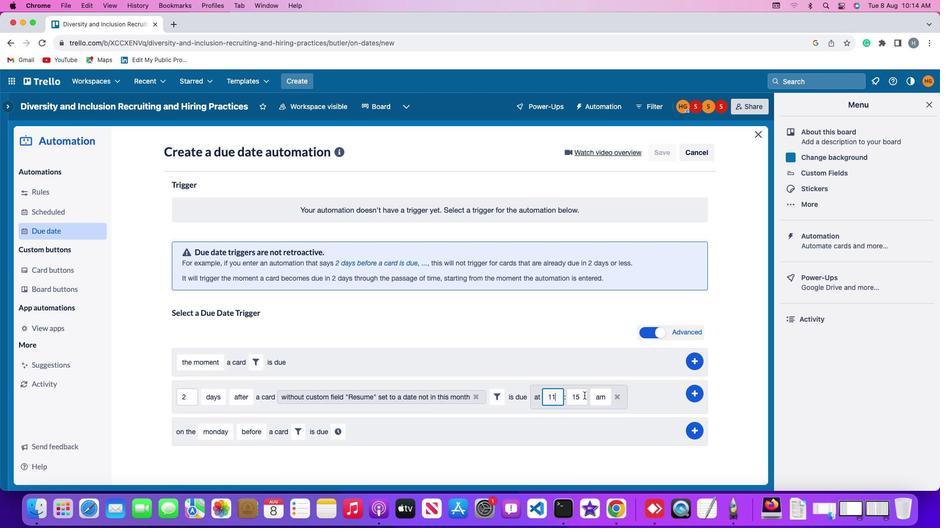 
Action: Mouse pressed left at (584, 395)
Screenshot: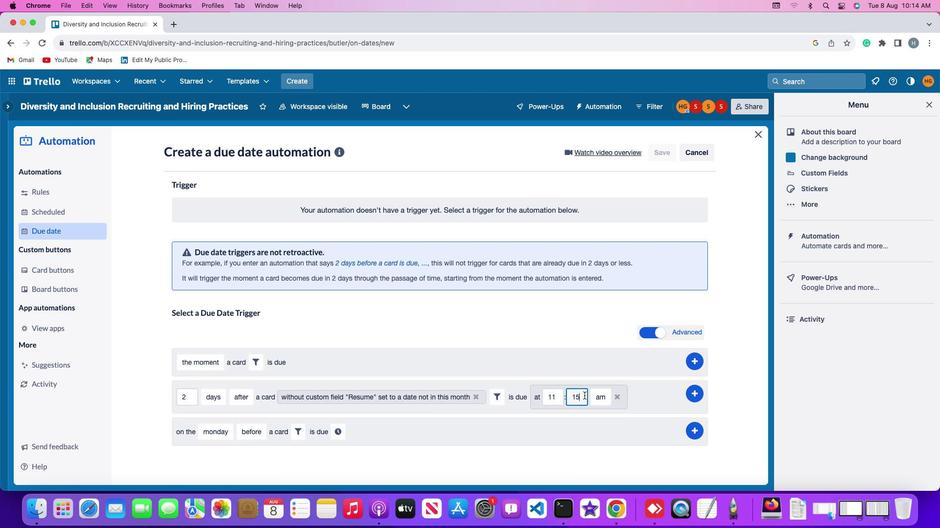 
Action: Key pressed Key.backspaceKey.backspace'0''0'
Screenshot: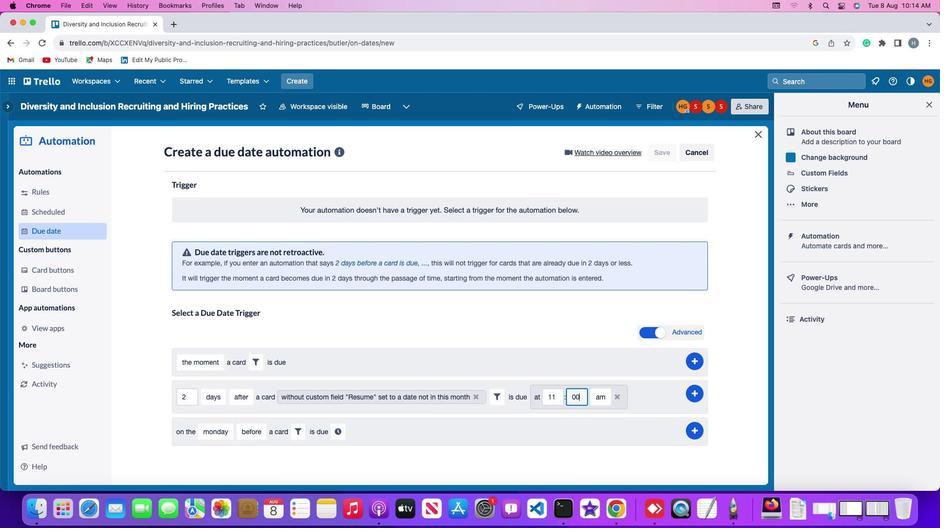 
Action: Mouse moved to (596, 395)
Screenshot: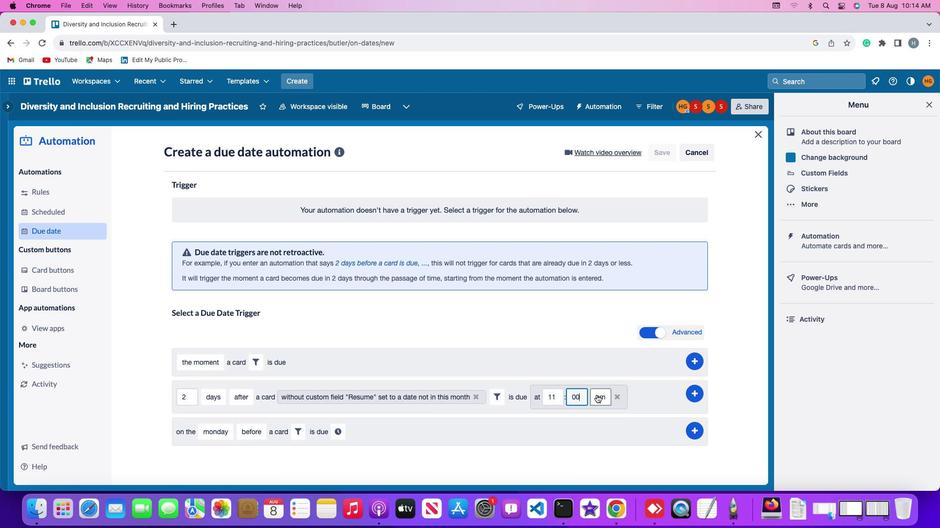 
Action: Mouse pressed left at (596, 395)
Screenshot: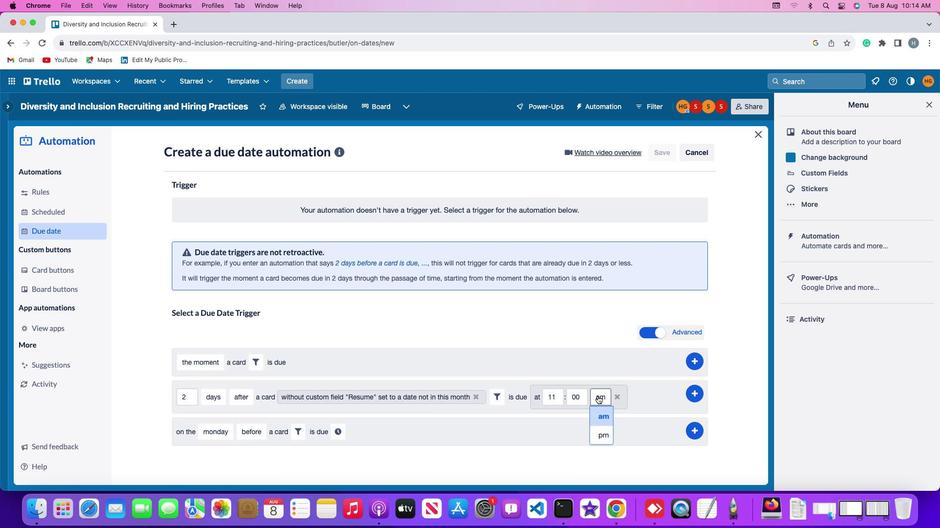 
Action: Mouse moved to (601, 413)
Screenshot: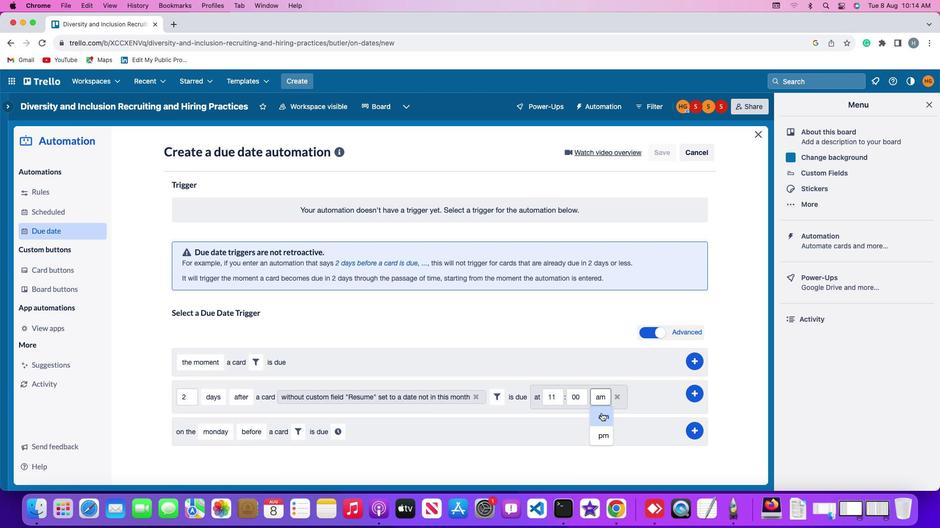 
Action: Mouse pressed left at (601, 413)
Screenshot: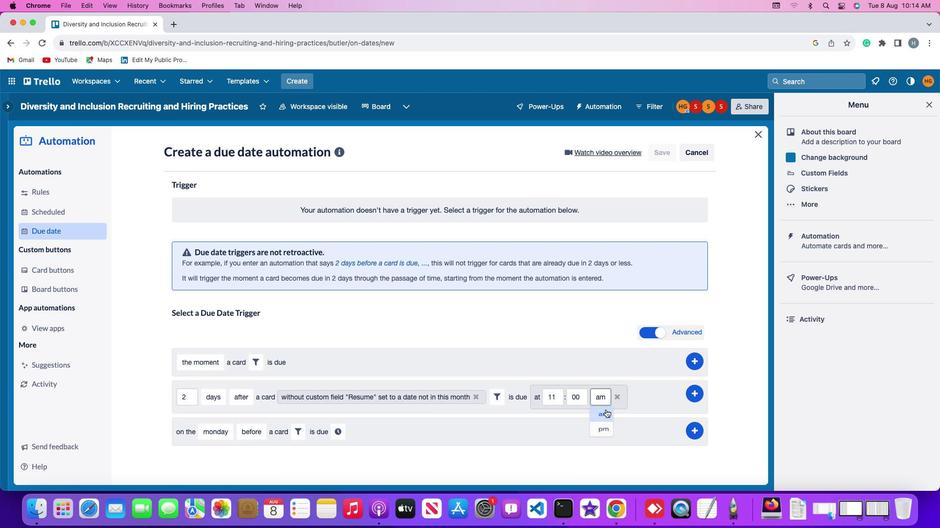 
Action: Mouse moved to (695, 391)
Screenshot: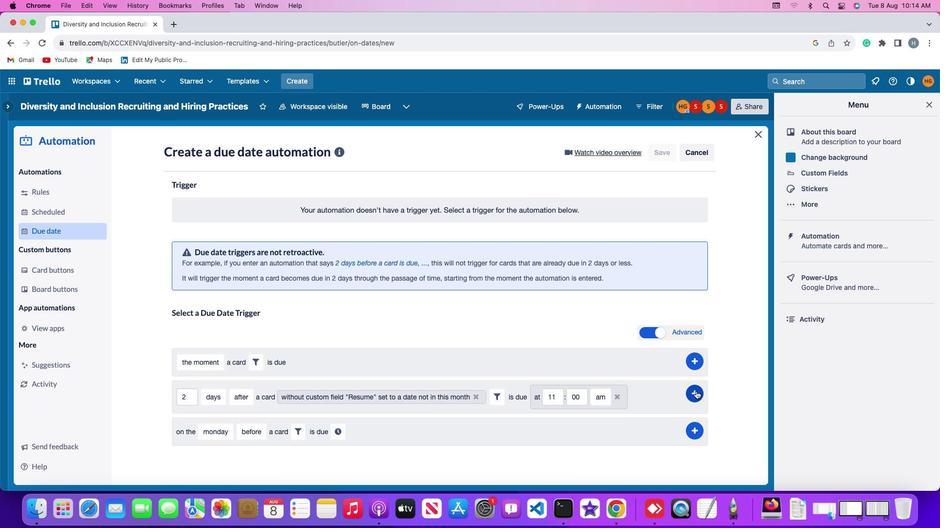 
Action: Mouse pressed left at (695, 391)
Screenshot: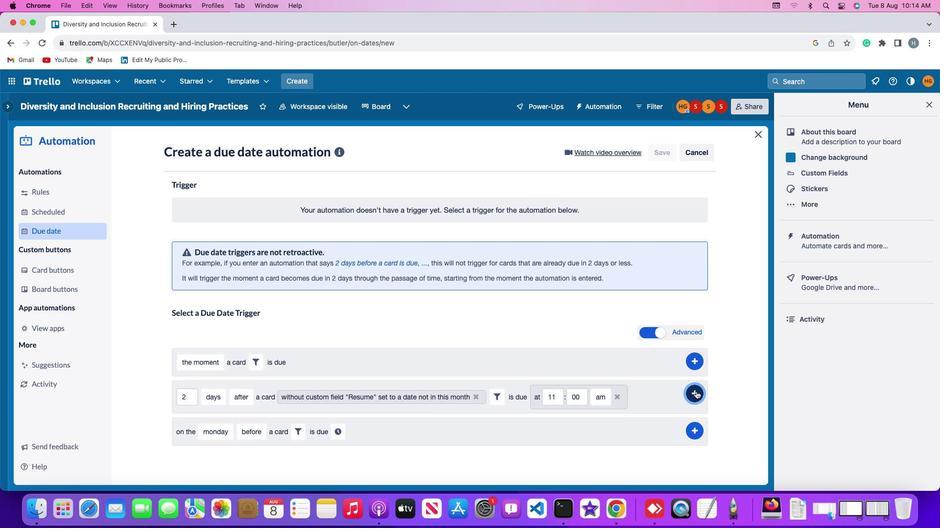 
Action: Mouse moved to (728, 295)
Screenshot: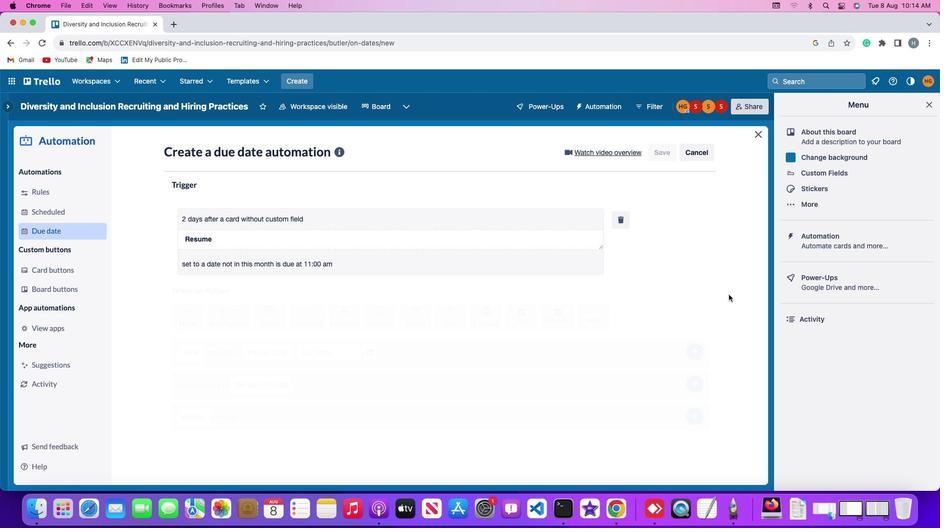 
